 Task: Create a calendar event titled 'Review session' on May 18, 2023, from 6:00 AM to 7:00 AM, at Sector 18, Gurugram, Haryana 122022, India. Add a notification 30 minutes before, invite Ima Dey, and allow guests to invite others and see the guest list. Add Google Meet video conferencing.
Action: Mouse moved to (88, 116)
Screenshot: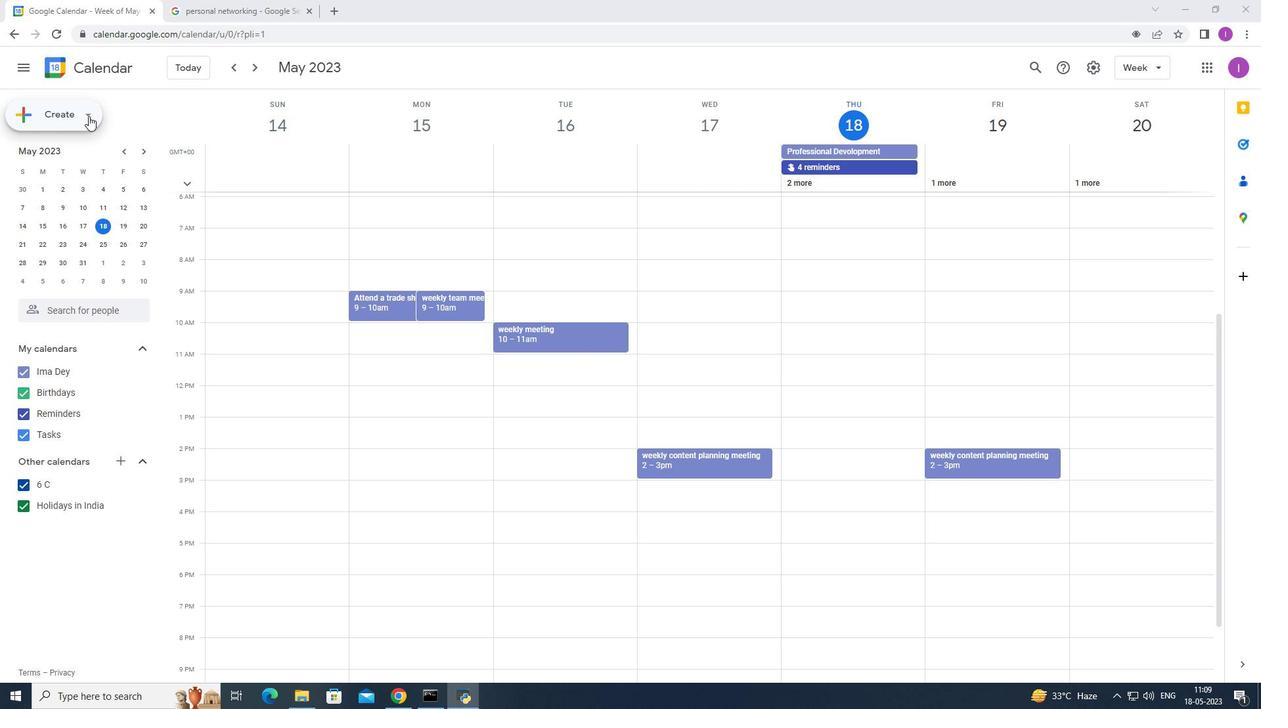 
Action: Mouse pressed left at (88, 116)
Screenshot: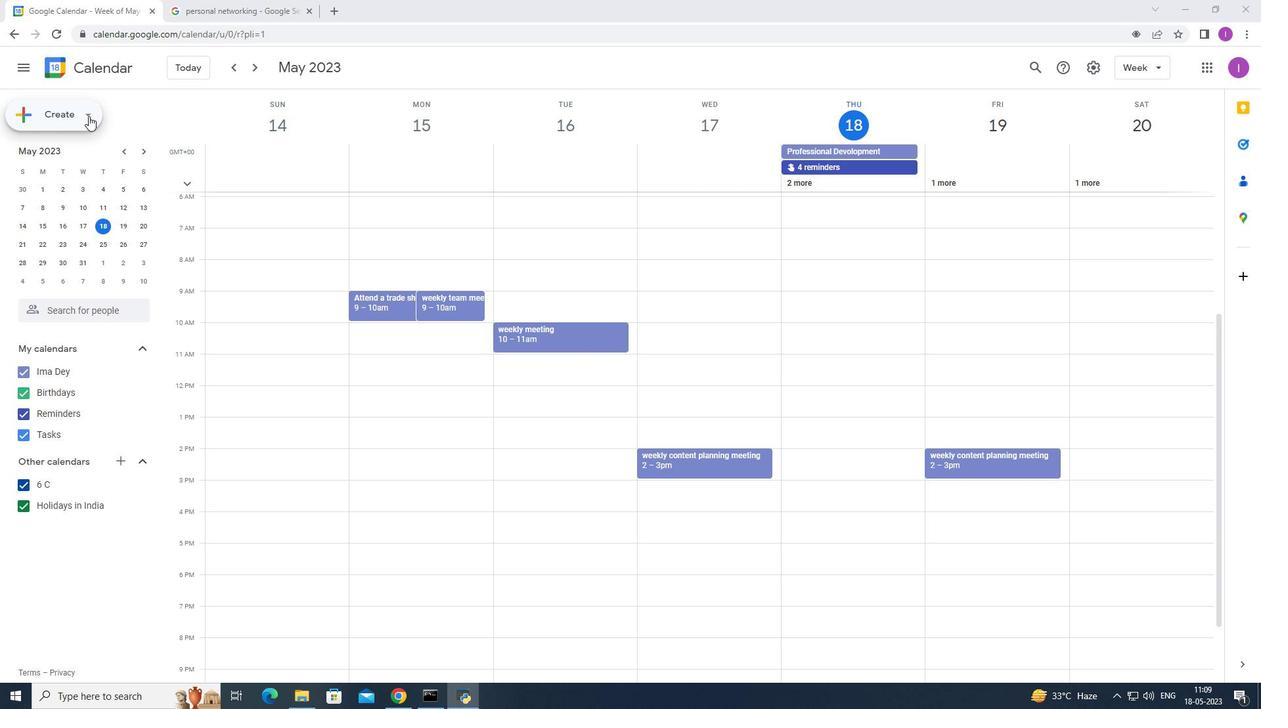 
Action: Mouse moved to (86, 146)
Screenshot: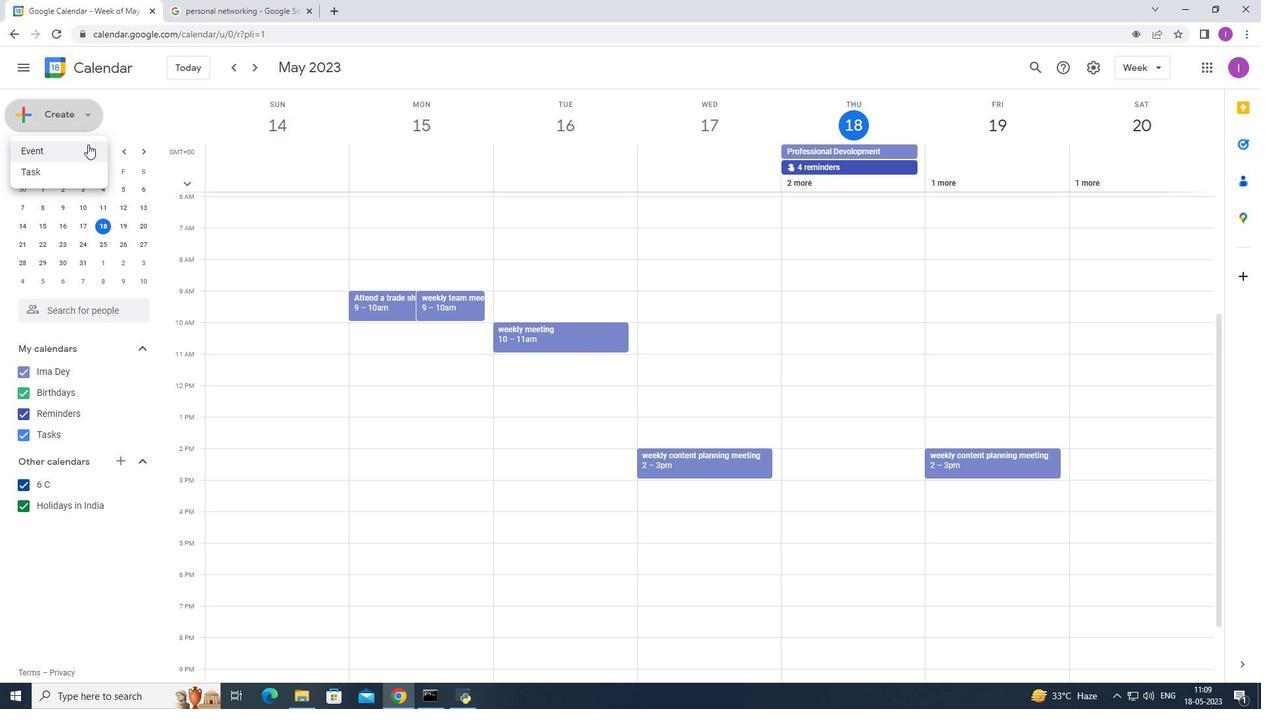 
Action: Mouse pressed left at (86, 146)
Screenshot: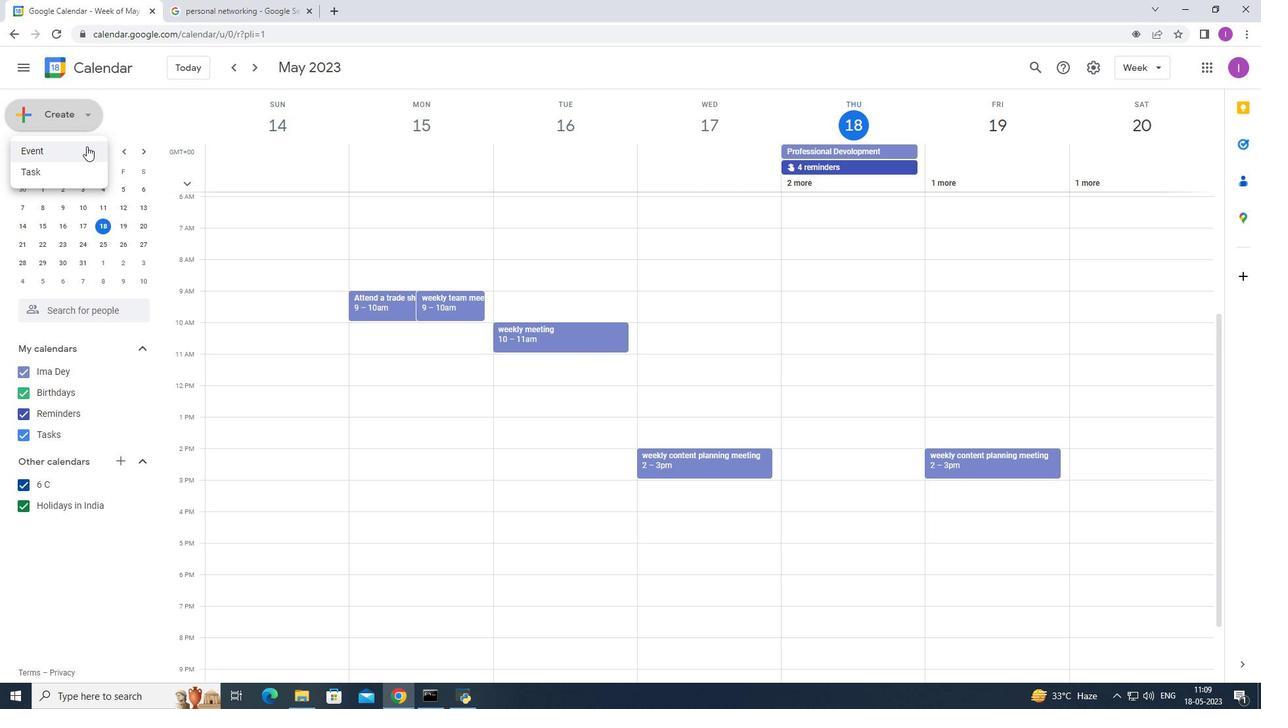 
Action: Mouse moved to (542, 243)
Screenshot: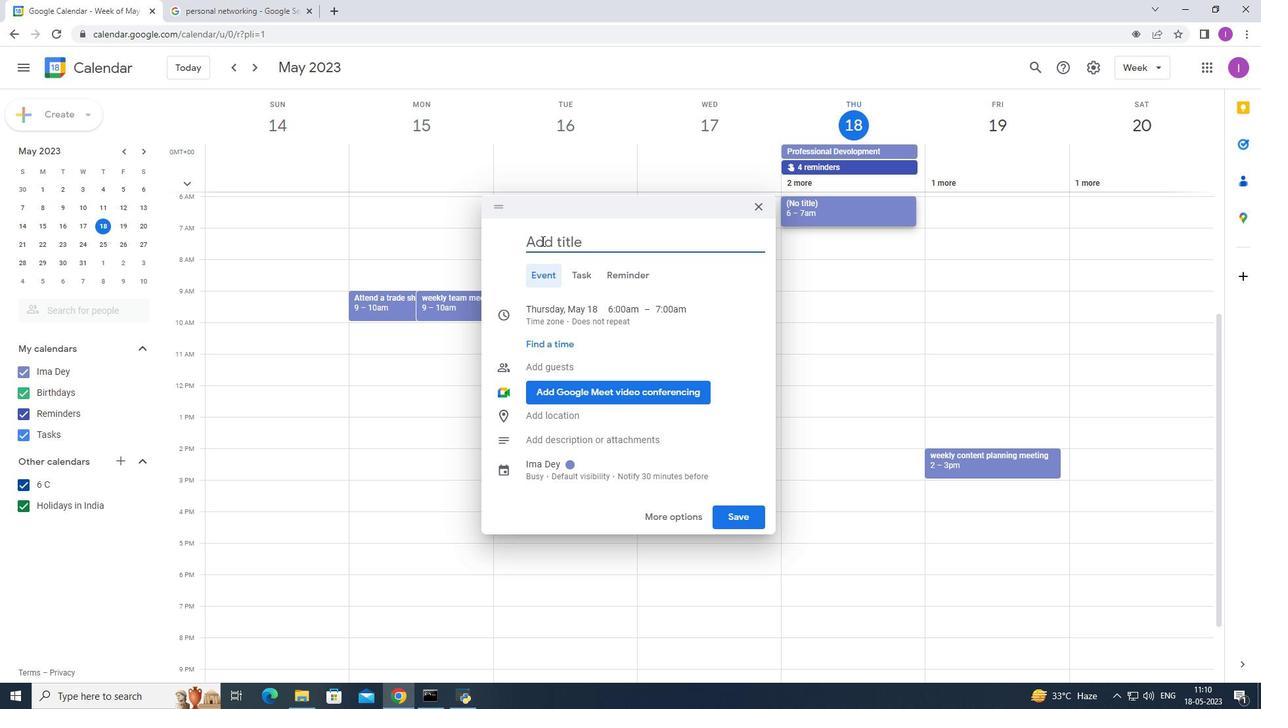 
Action: Mouse pressed left at (542, 243)
Screenshot: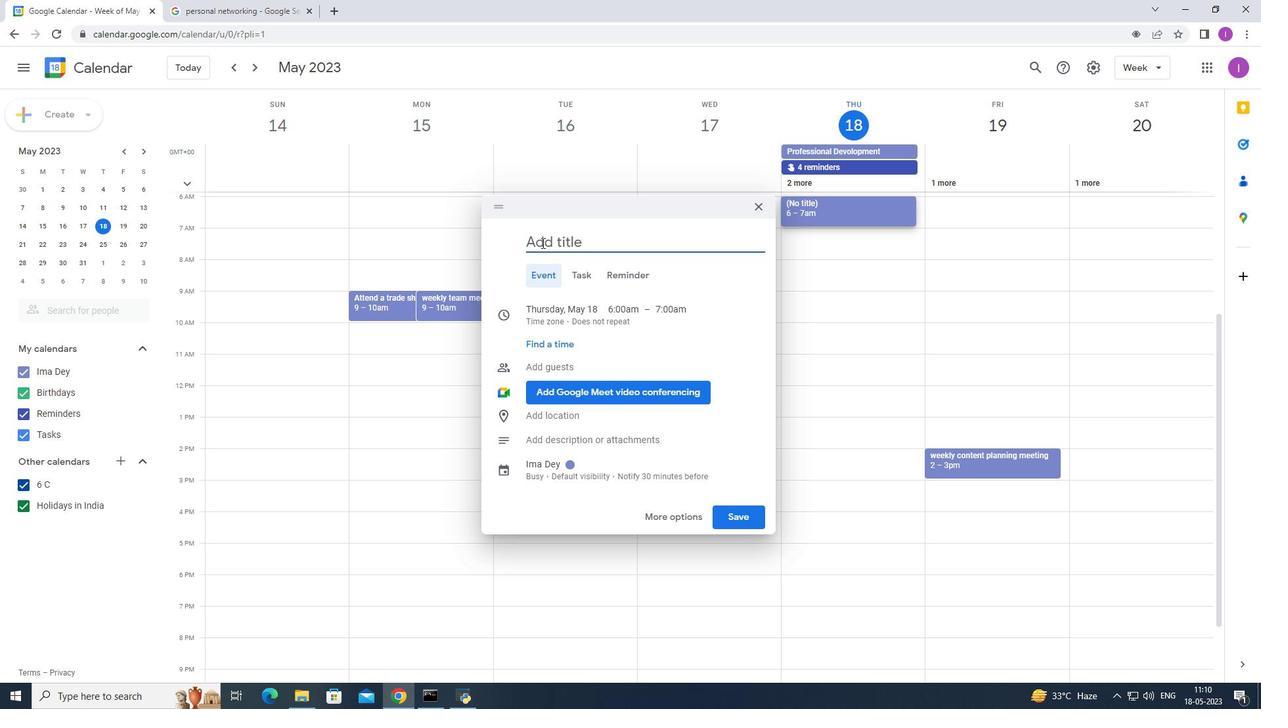 
Action: Mouse moved to (596, 249)
Screenshot: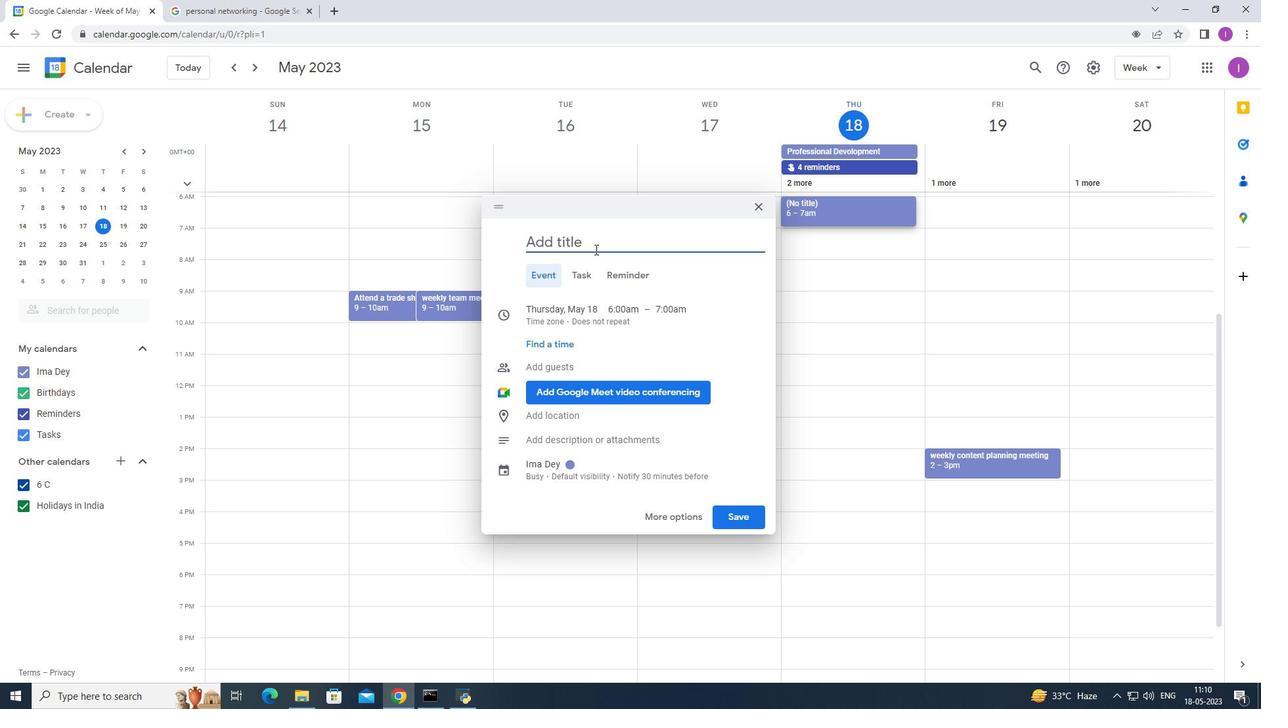 
Action: Key pressed <Key.shift><Key.shift><Key.shift><Key.shift><Key.shift><Key.shift>Review<Key.space>session
Screenshot: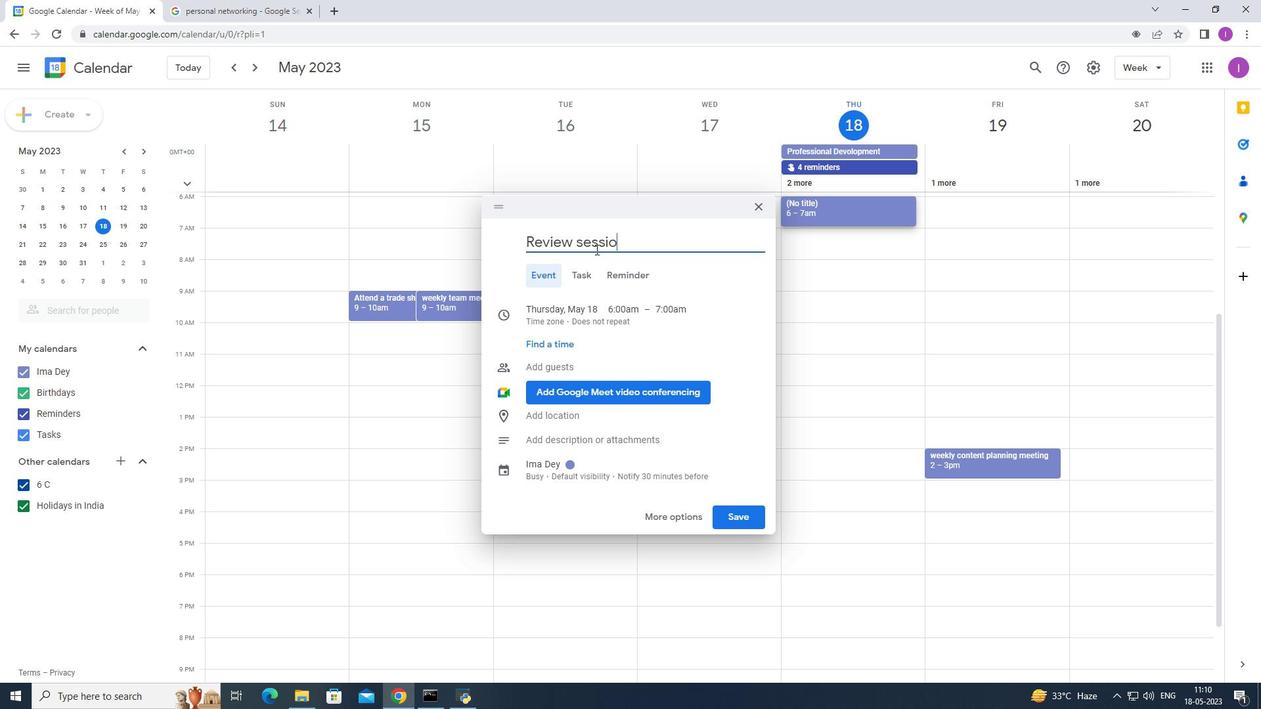 
Action: Mouse moved to (738, 432)
Screenshot: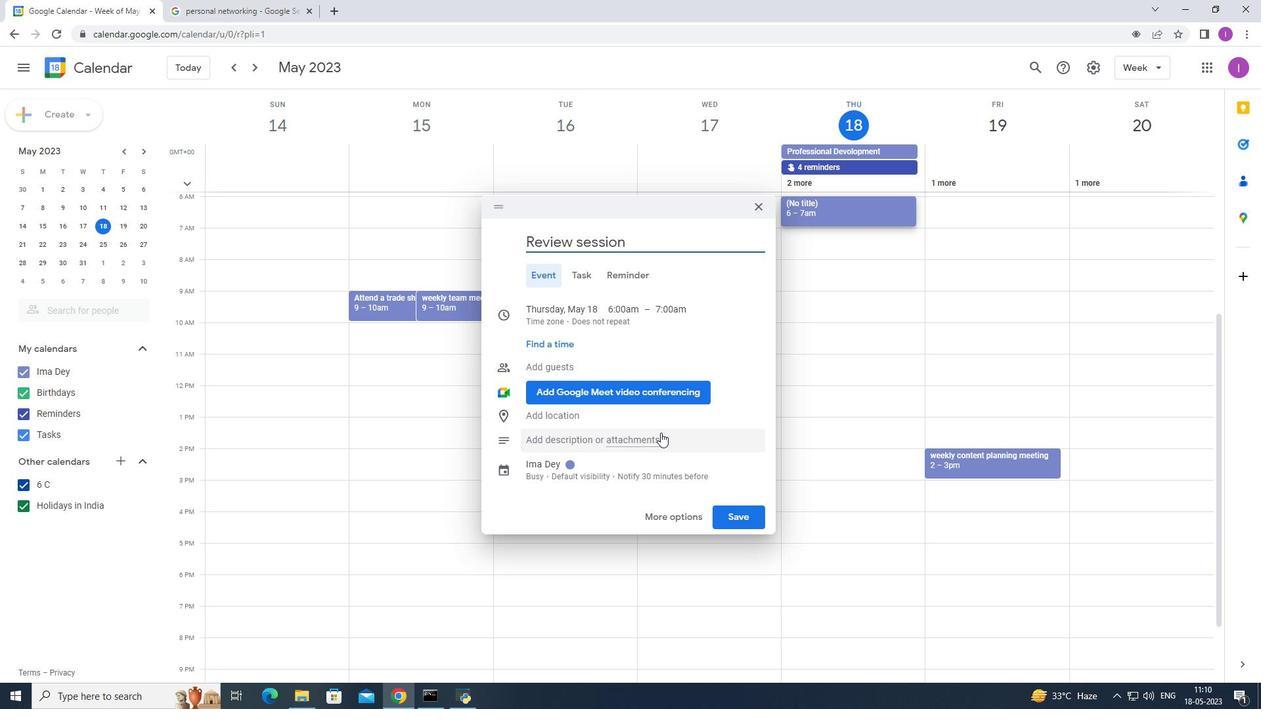 
Action: Mouse scrolled (738, 431) with delta (0, 0)
Screenshot: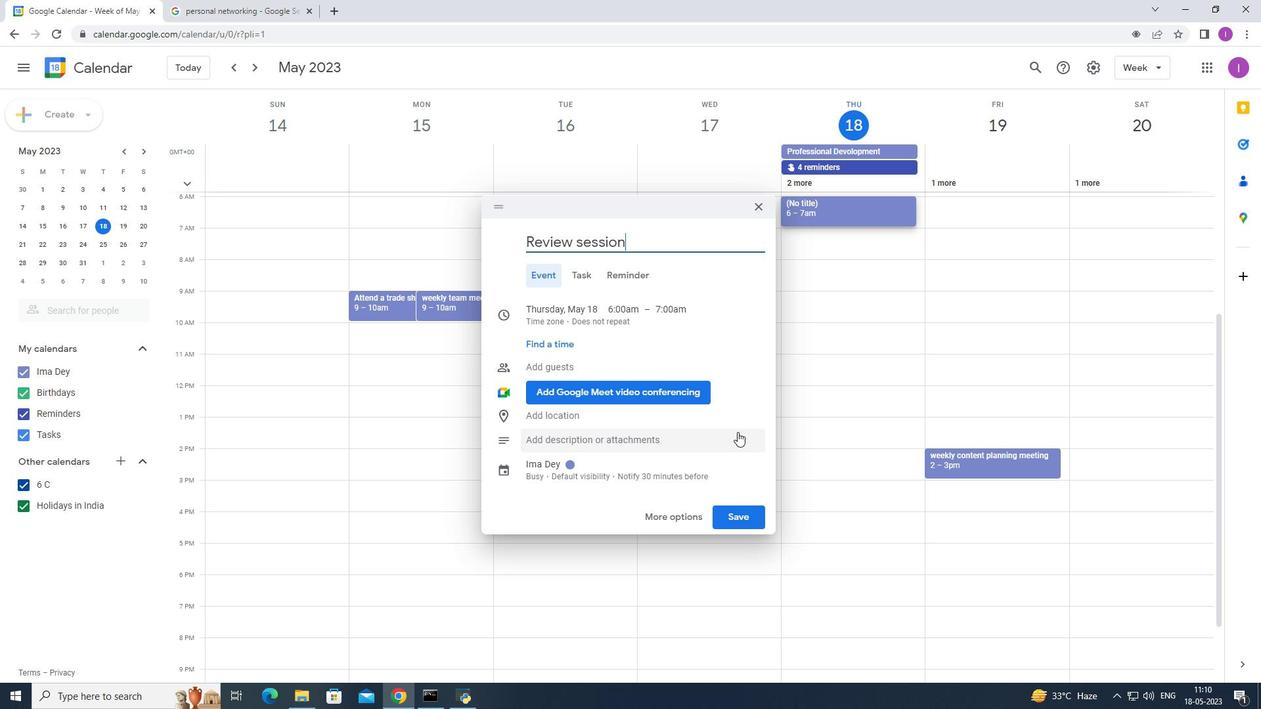 
Action: Mouse moved to (658, 379)
Screenshot: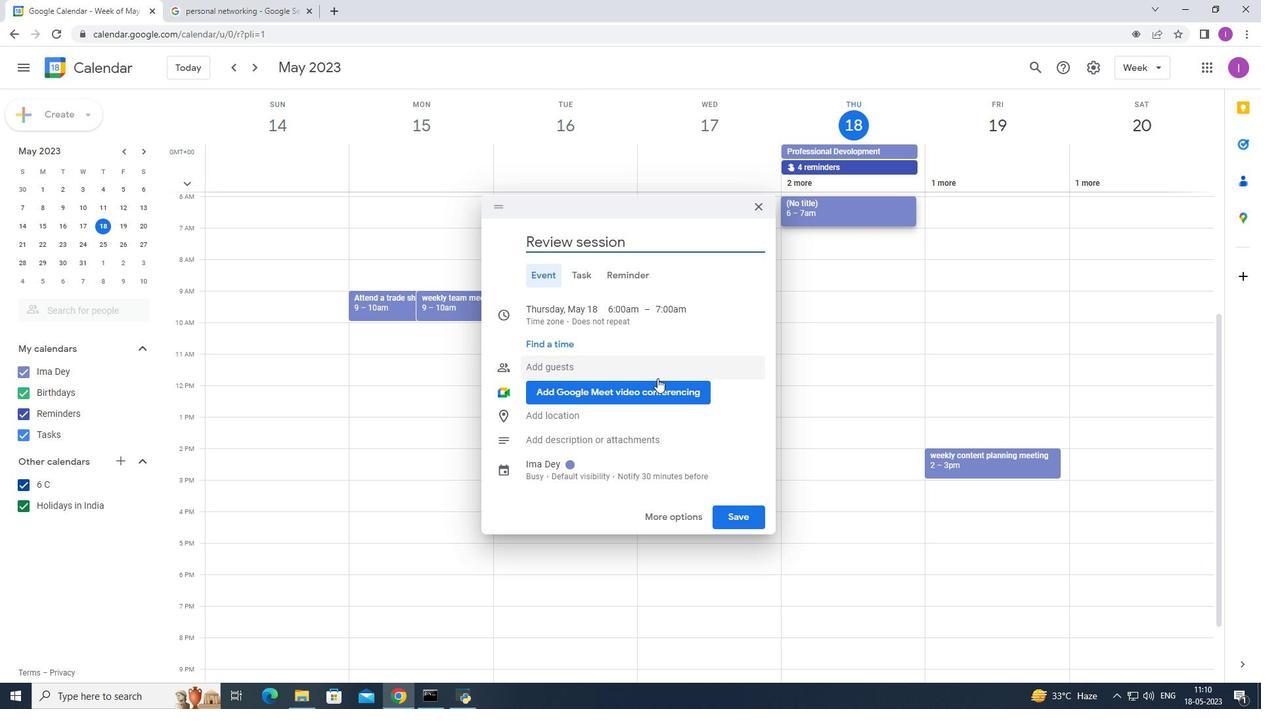 
Action: Mouse scrolled (658, 378) with delta (0, 0)
Screenshot: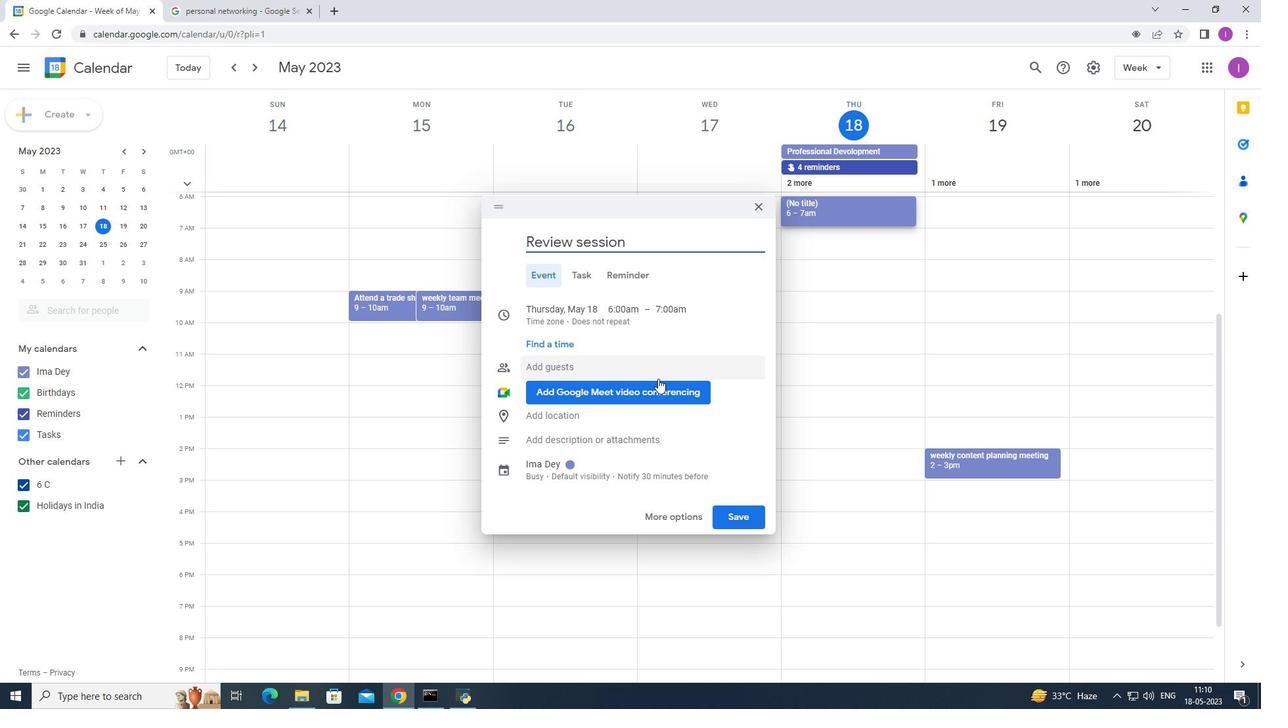 
Action: Mouse scrolled (658, 378) with delta (0, 0)
Screenshot: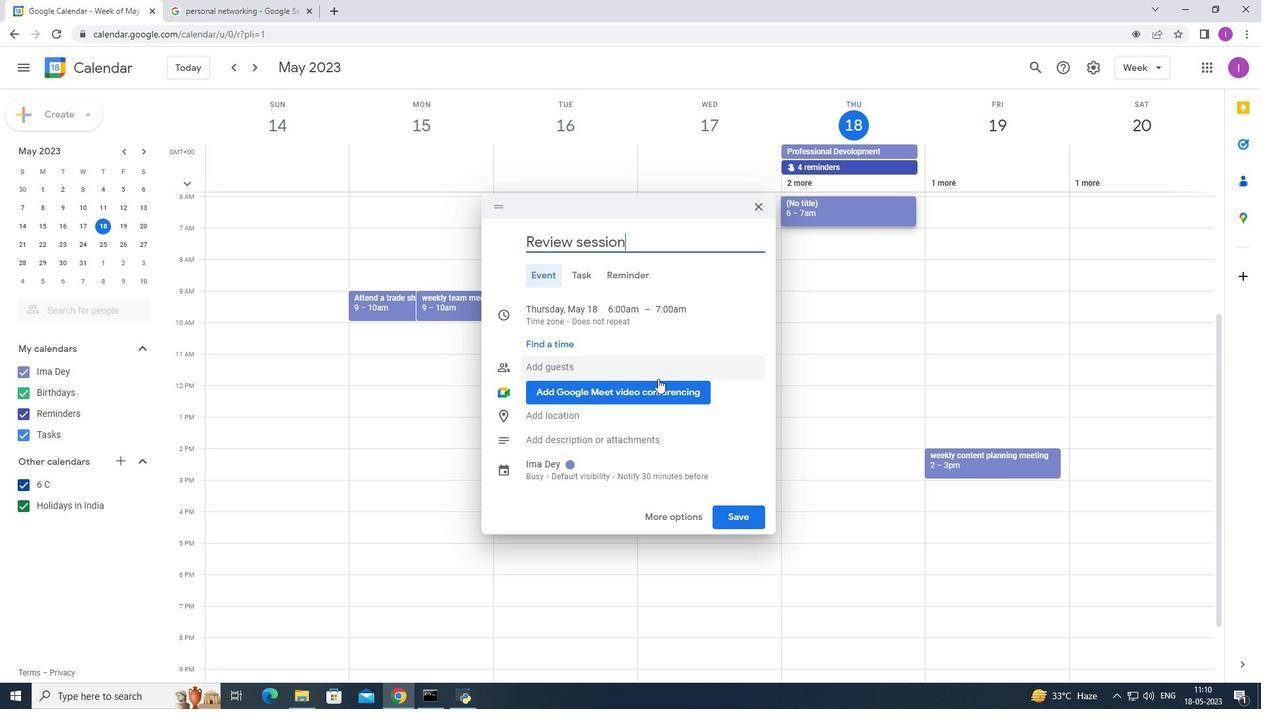 
Action: Mouse moved to (644, 276)
Screenshot: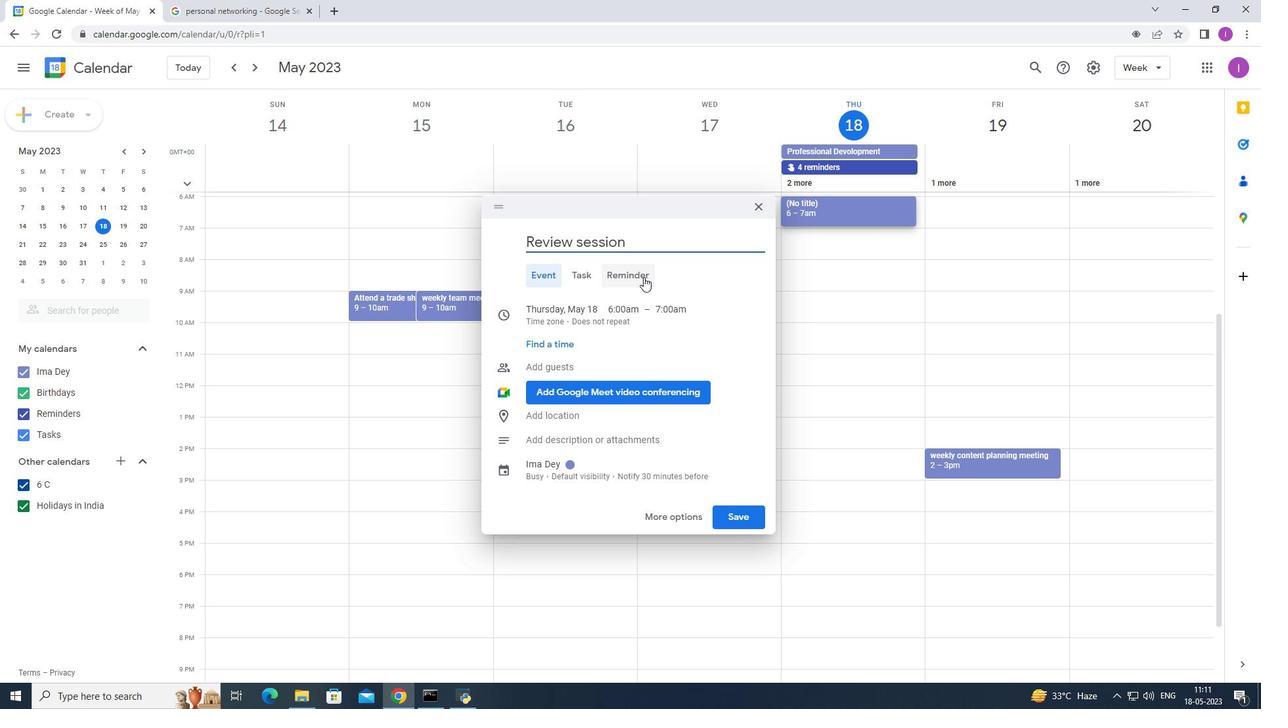 
Action: Mouse pressed left at (644, 276)
Screenshot: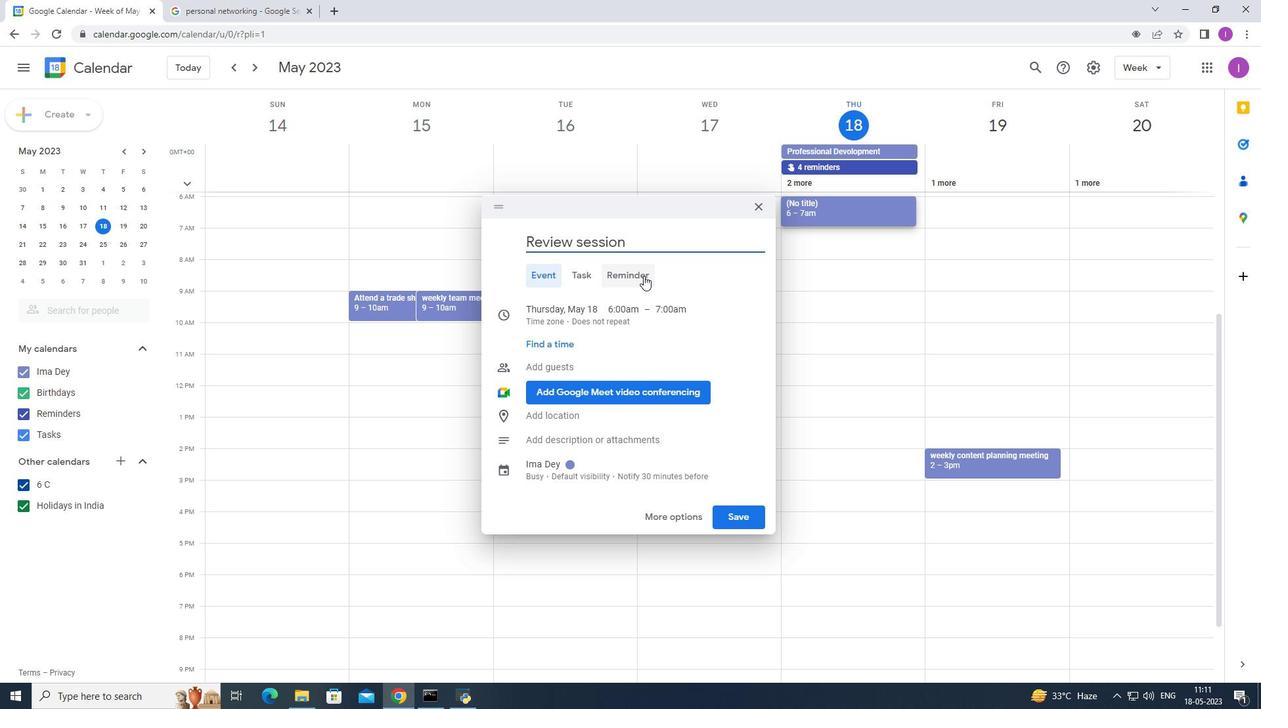 
Action: Mouse moved to (600, 334)
Screenshot: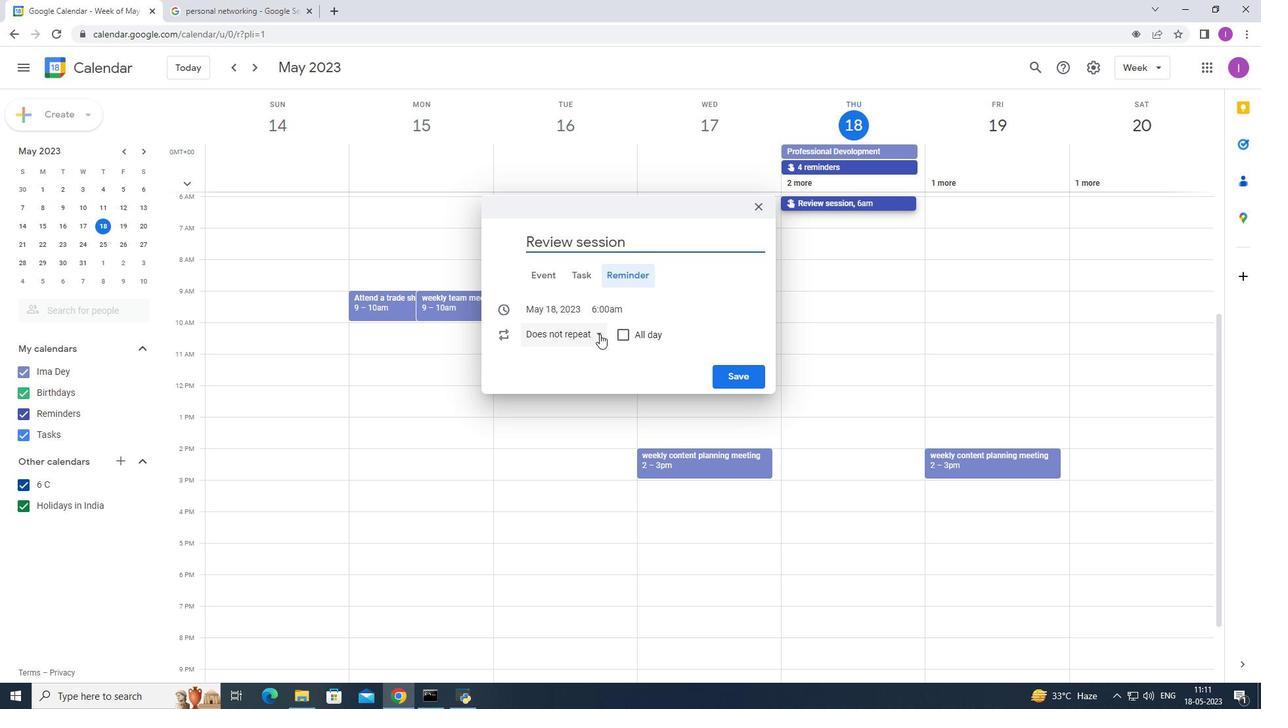 
Action: Mouse pressed left at (600, 334)
Screenshot: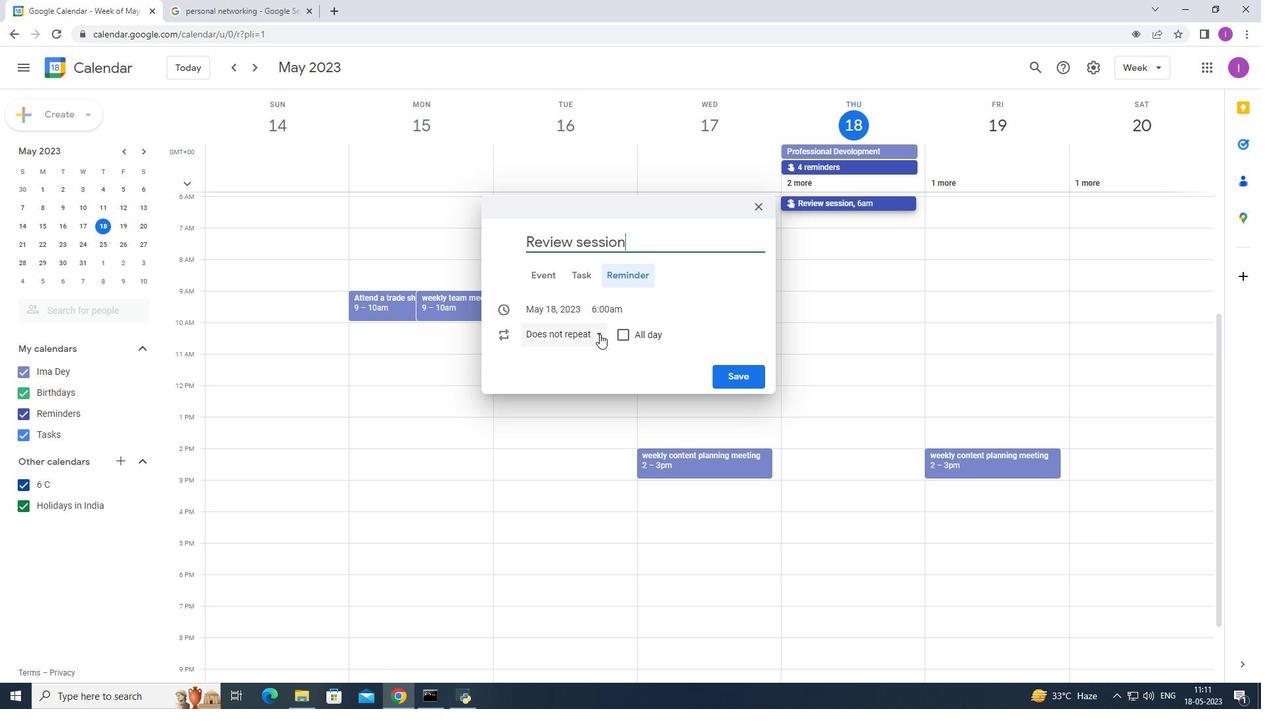
Action: Mouse moved to (577, 381)
Screenshot: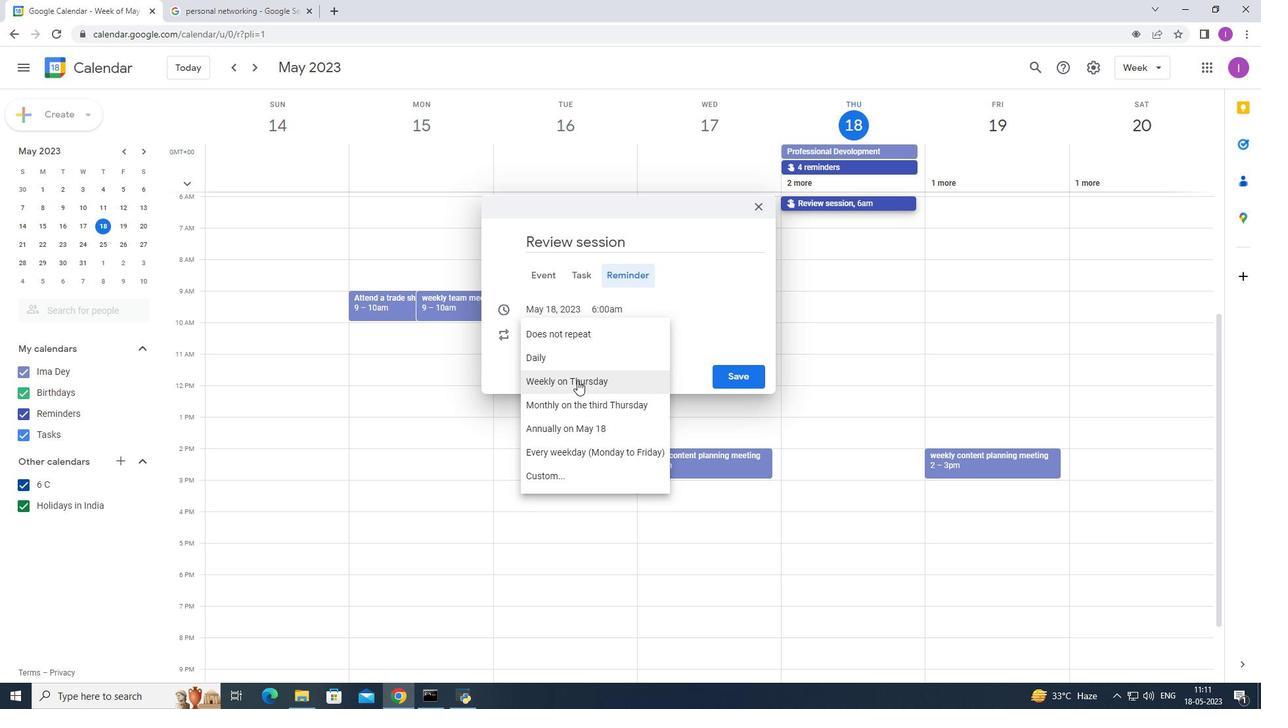 
Action: Mouse pressed left at (577, 381)
Screenshot: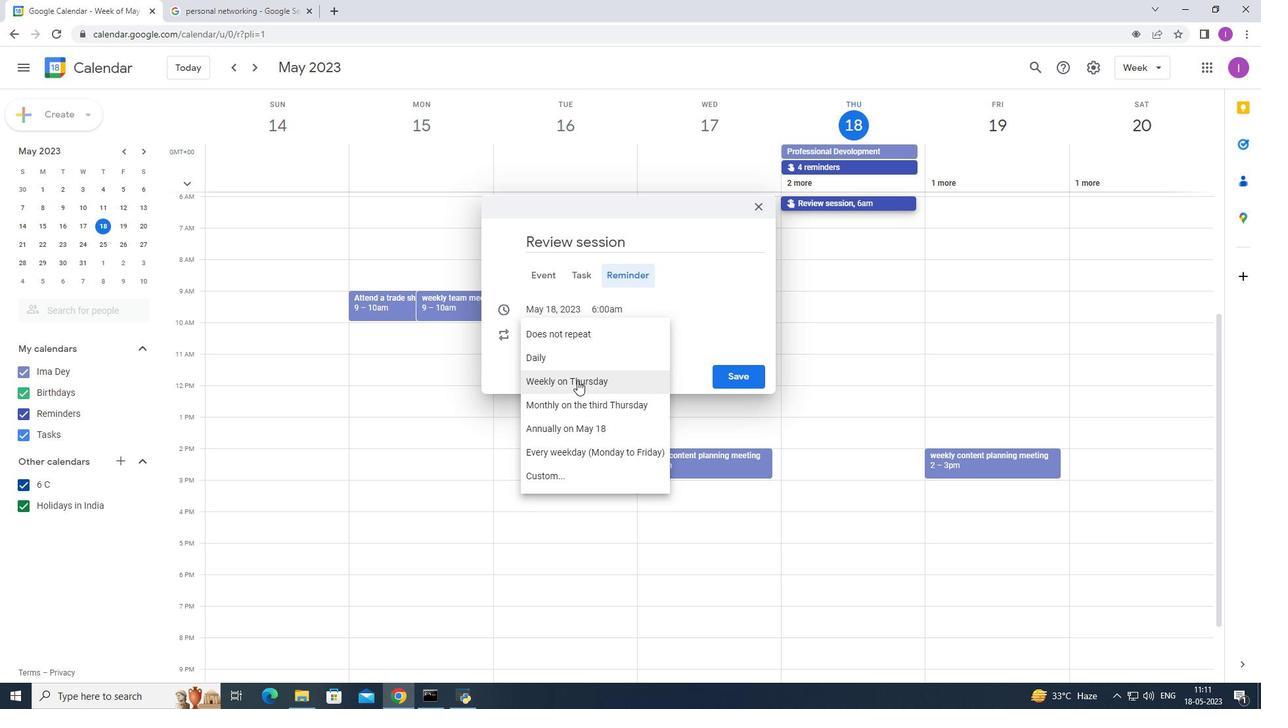
Action: Mouse moved to (744, 381)
Screenshot: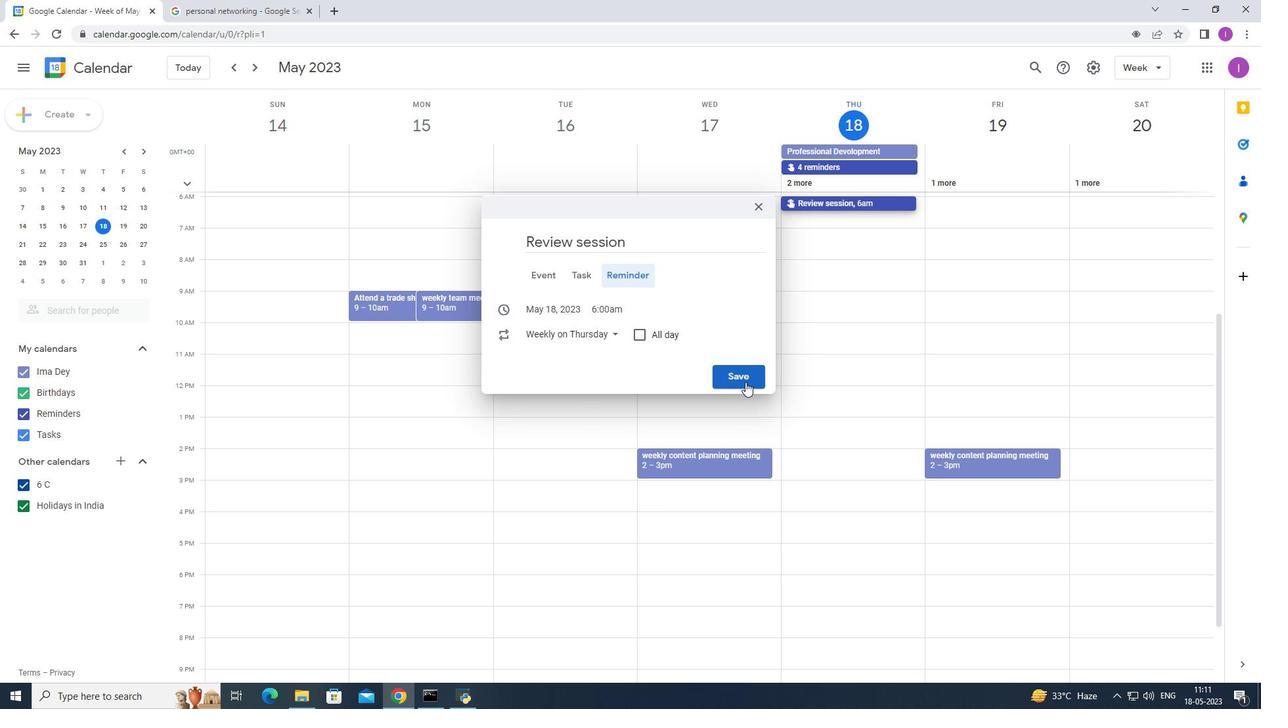 
Action: Mouse pressed left at (744, 381)
Screenshot: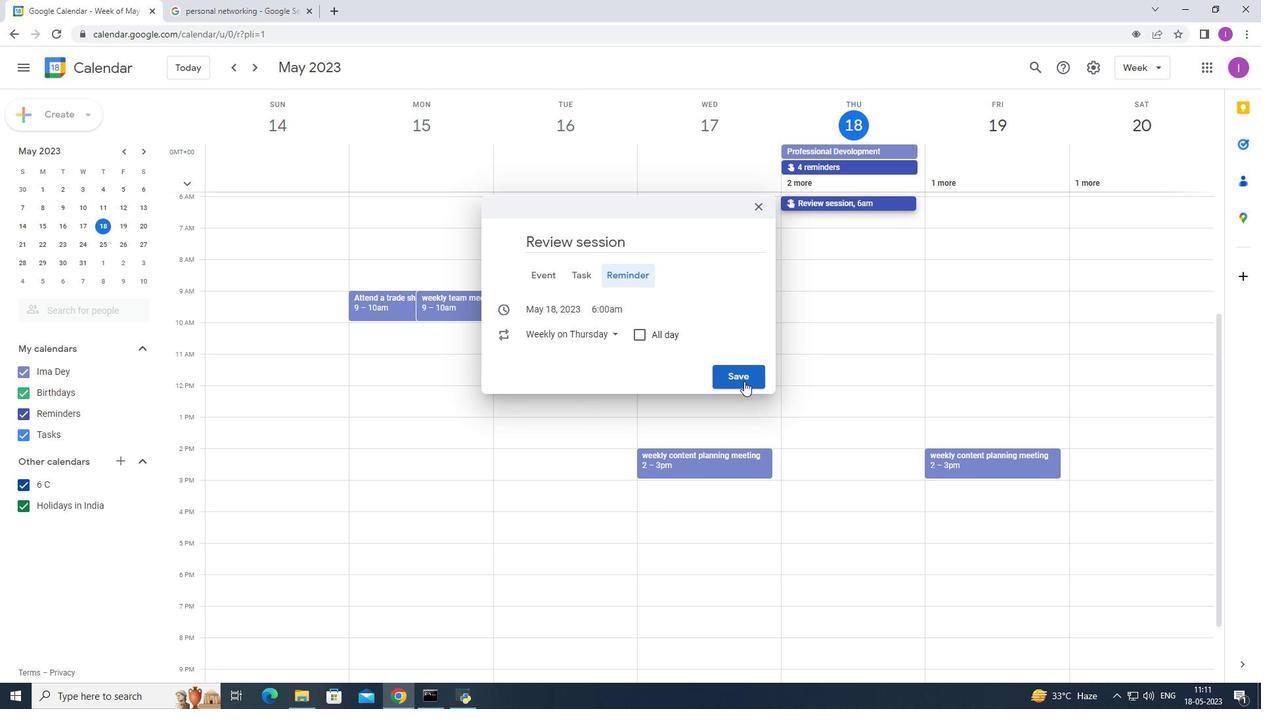 
Action: Mouse moved to (88, 117)
Screenshot: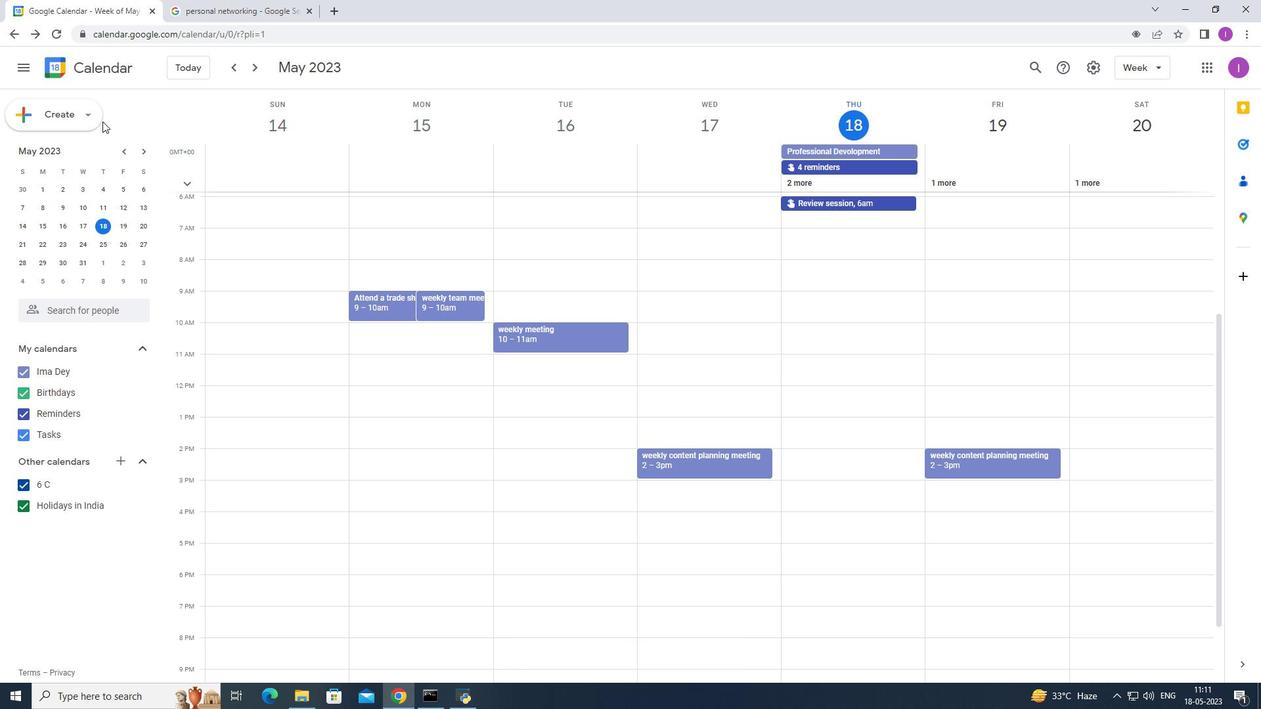 
Action: Mouse pressed left at (88, 117)
Screenshot: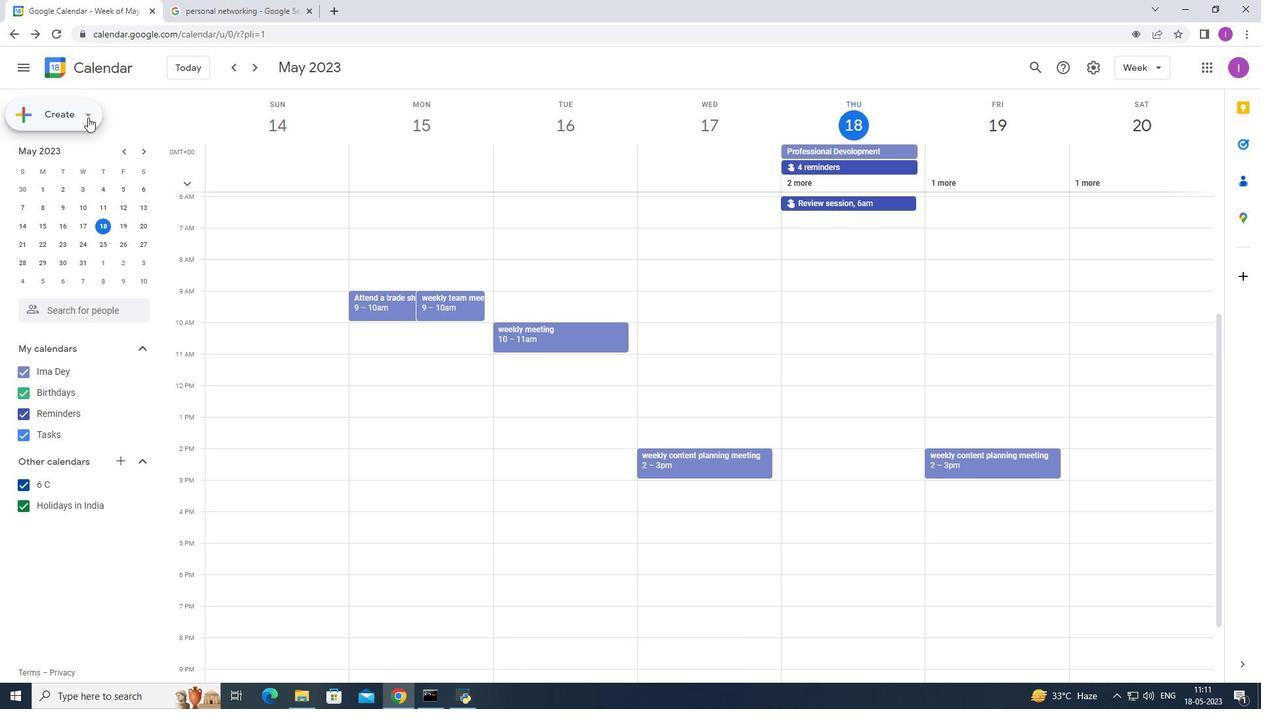 
Action: Mouse moved to (61, 153)
Screenshot: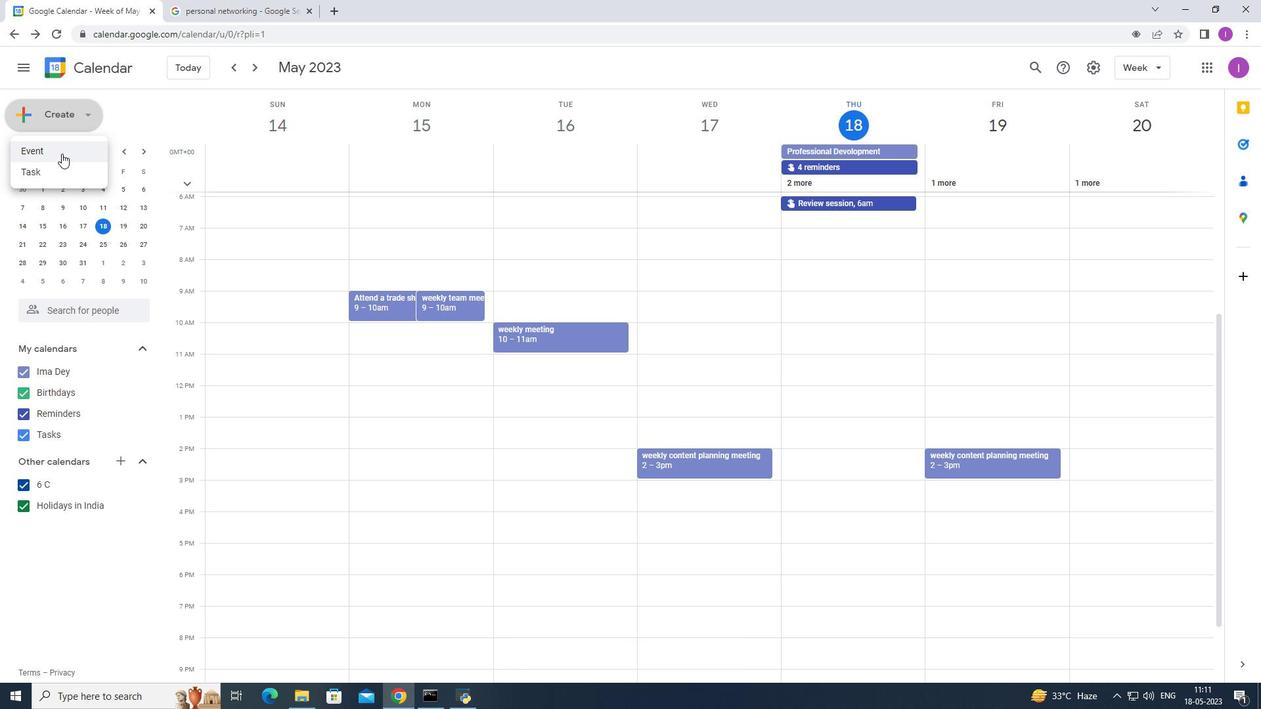 
Action: Mouse pressed left at (61, 153)
Screenshot: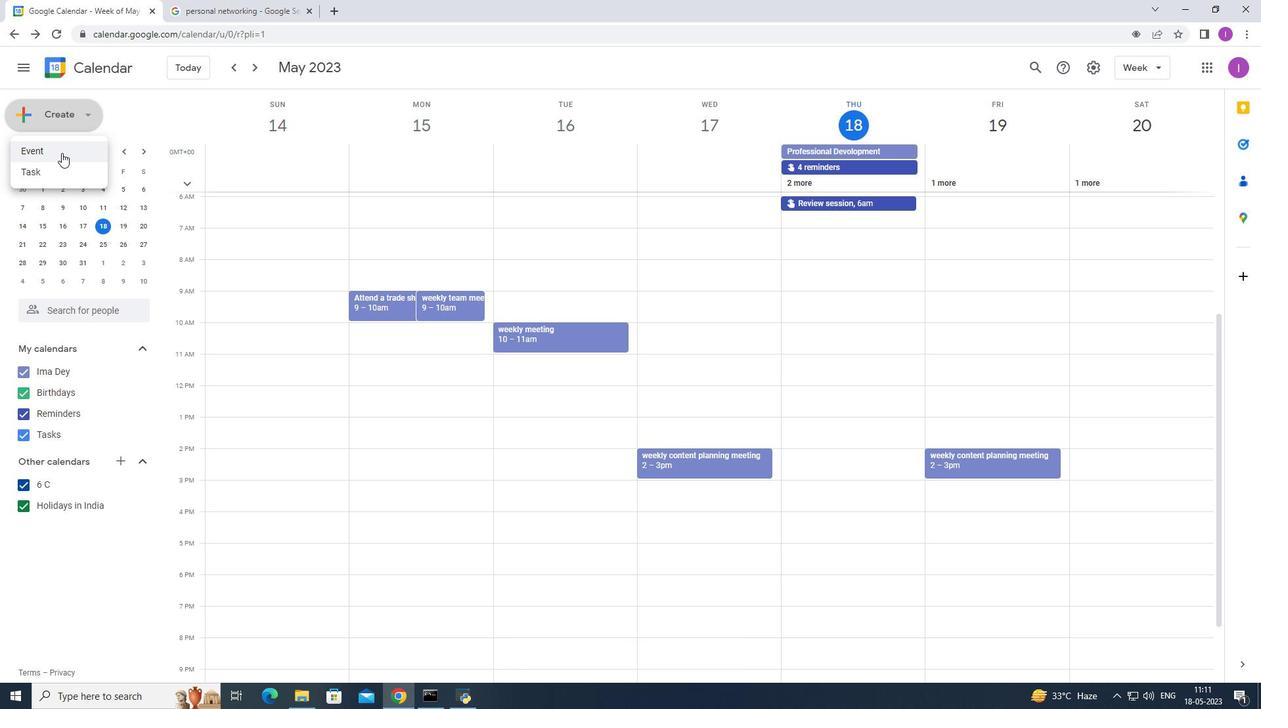 
Action: Mouse moved to (590, 244)
Screenshot: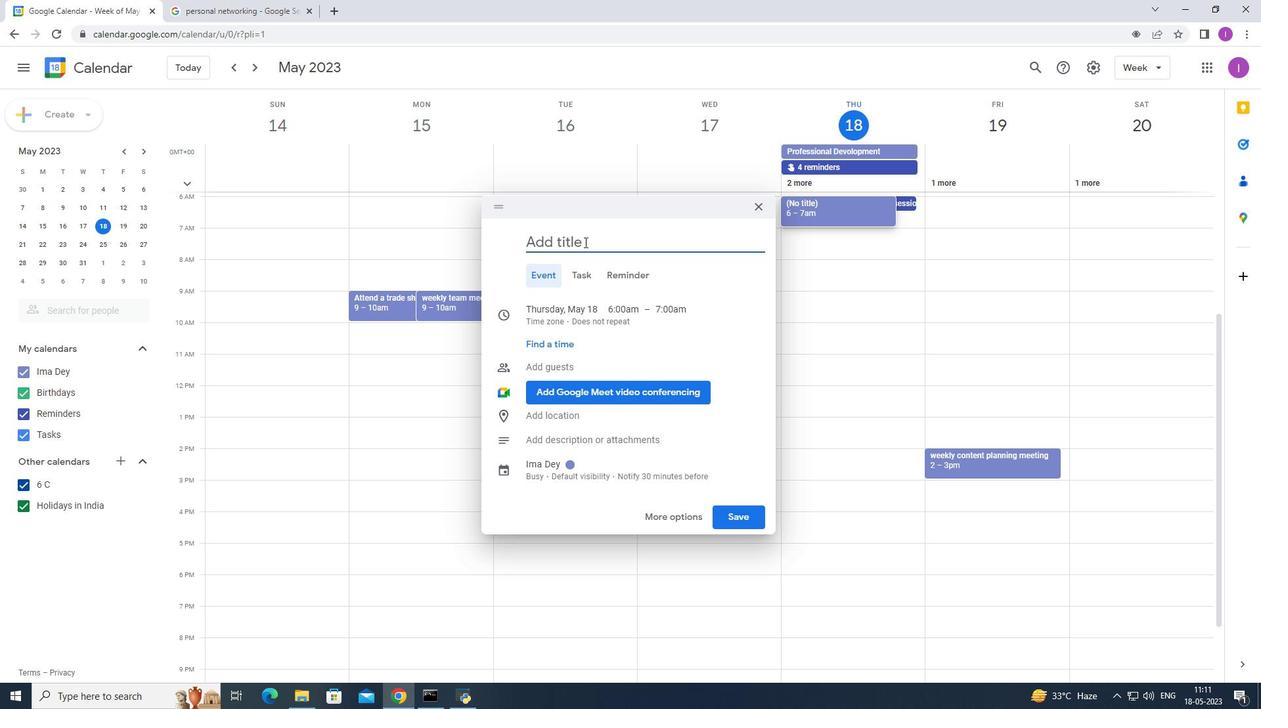 
Action: Key pressed rte<Key.backspace><Key.backspace><Key.backspace><Key.shift>Review<Key.space>session
Screenshot: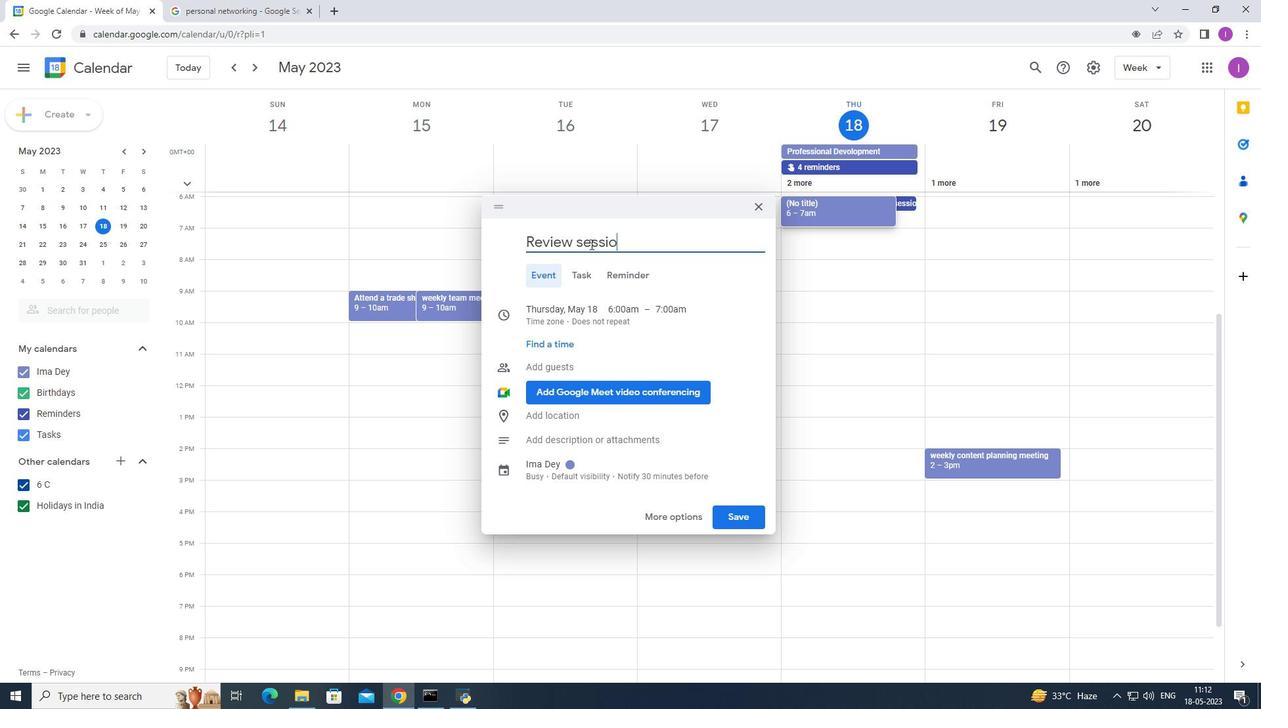 
Action: Mouse moved to (676, 517)
Screenshot: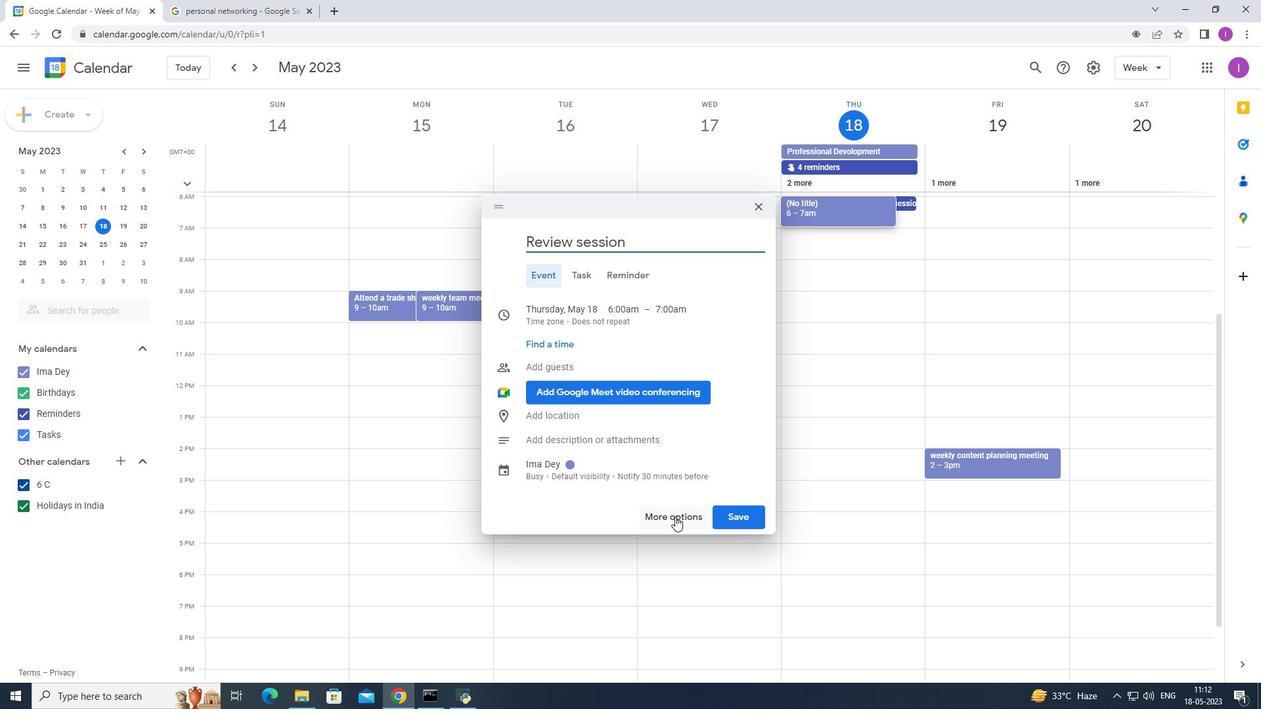 
Action: Mouse pressed left at (676, 517)
Screenshot: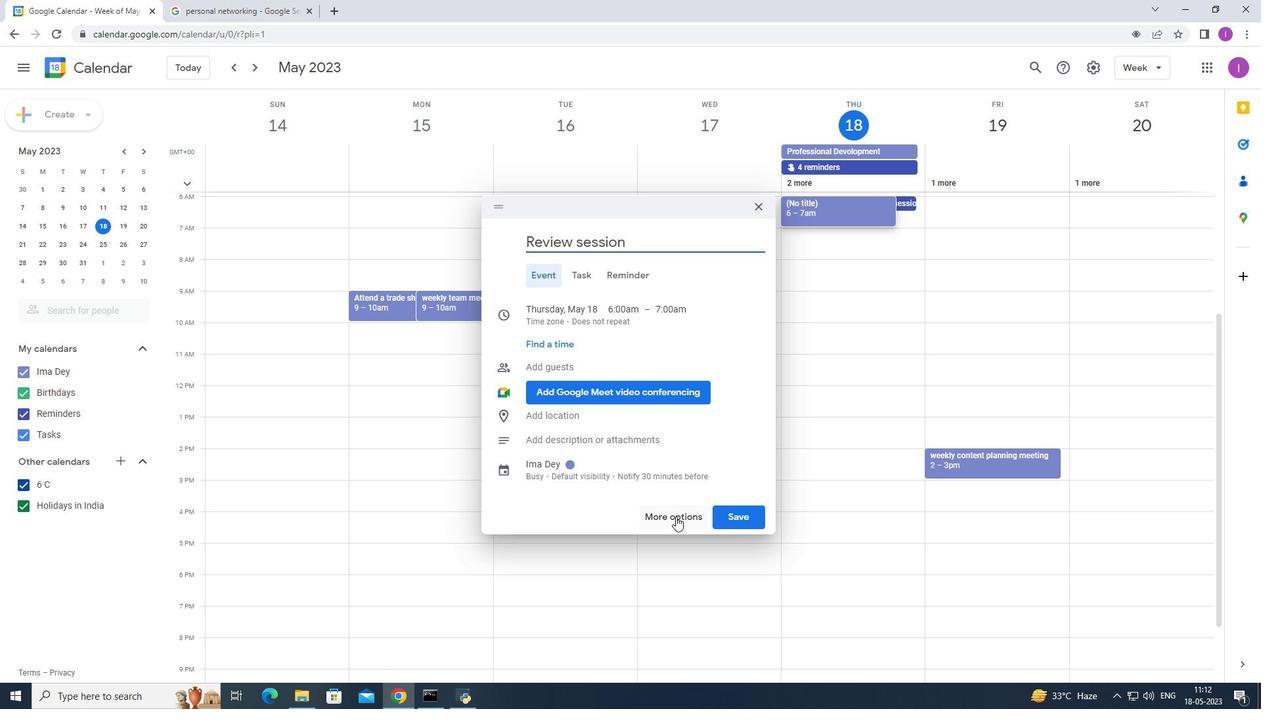 
Action: Mouse moved to (169, 144)
Screenshot: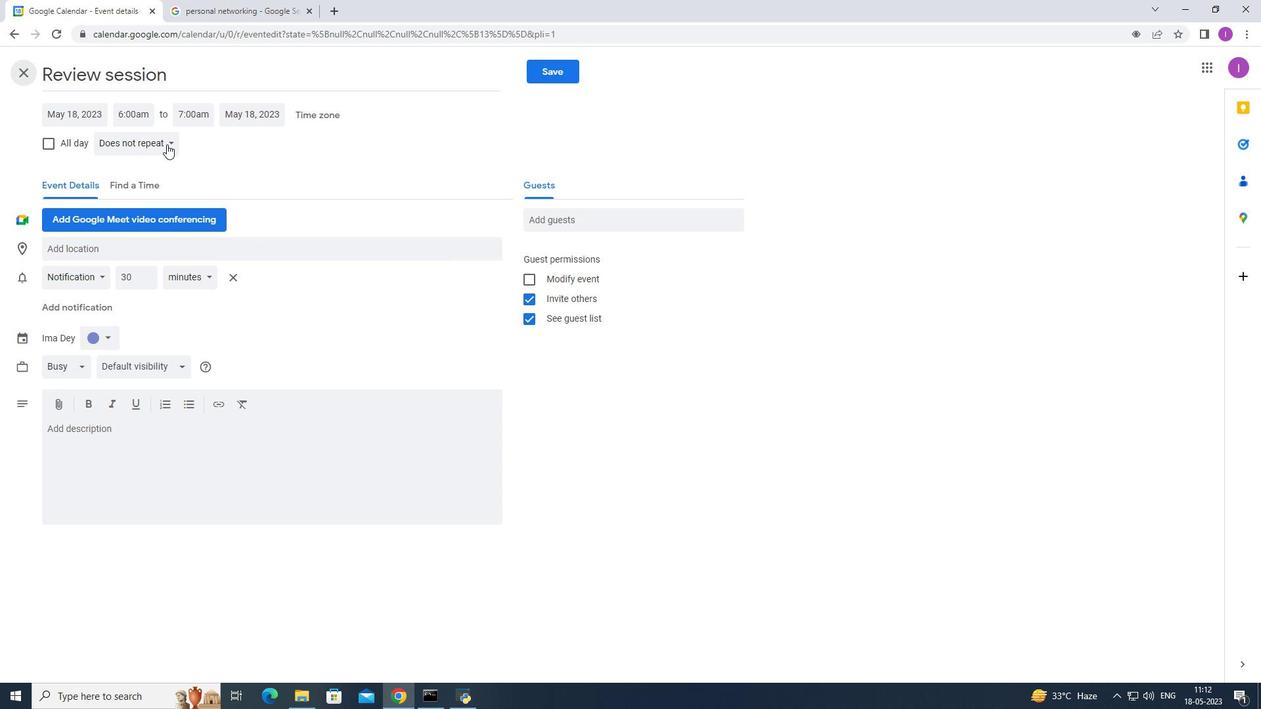 
Action: Mouse pressed left at (169, 144)
Screenshot: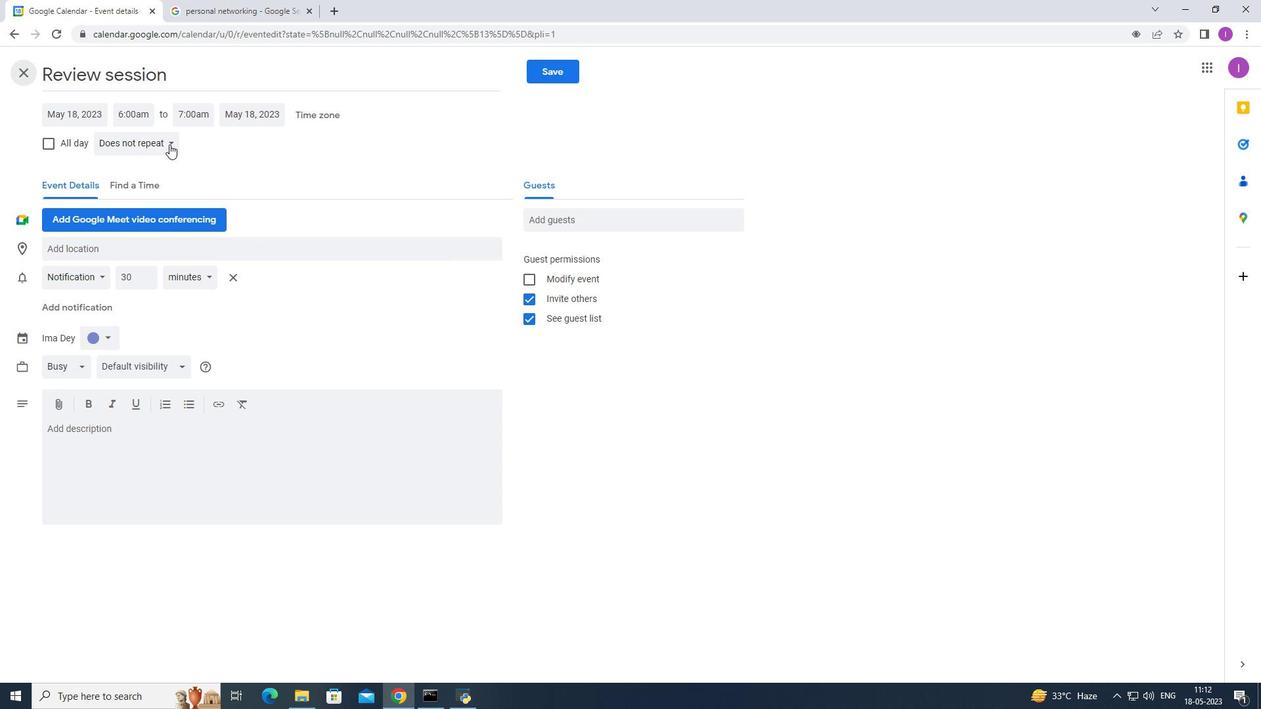 
Action: Mouse moved to (187, 193)
Screenshot: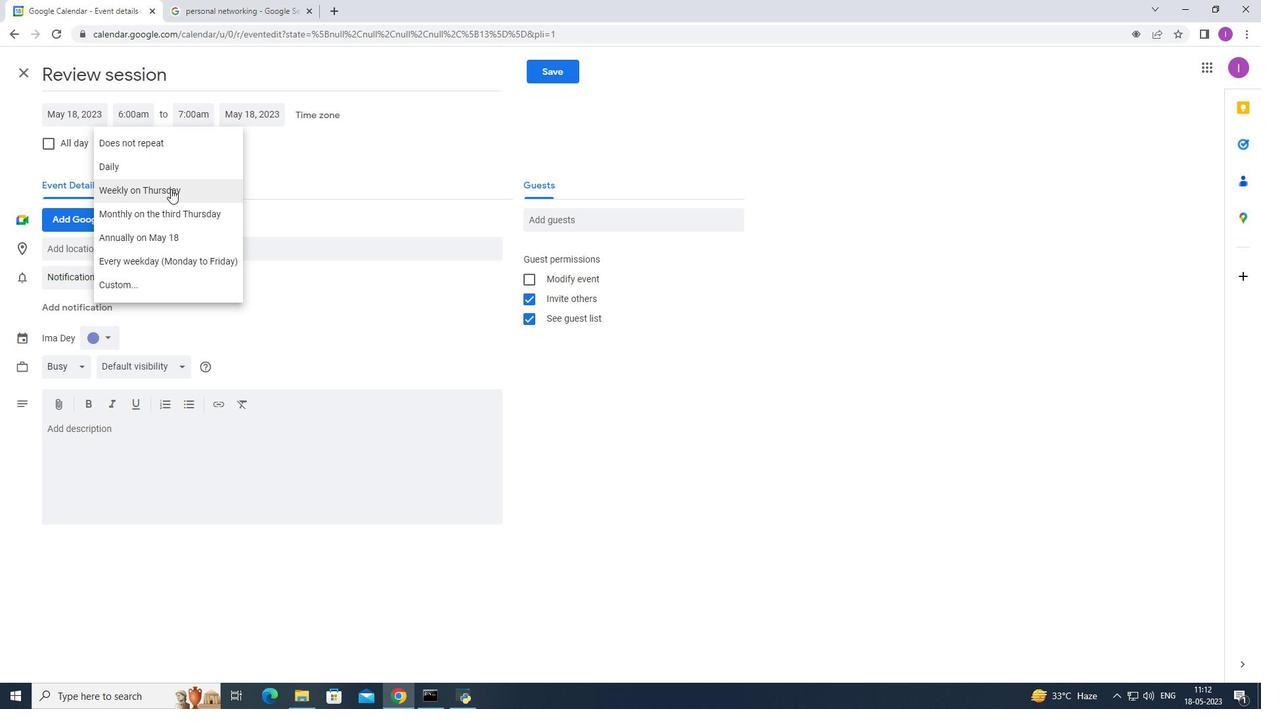 
Action: Mouse pressed left at (187, 193)
Screenshot: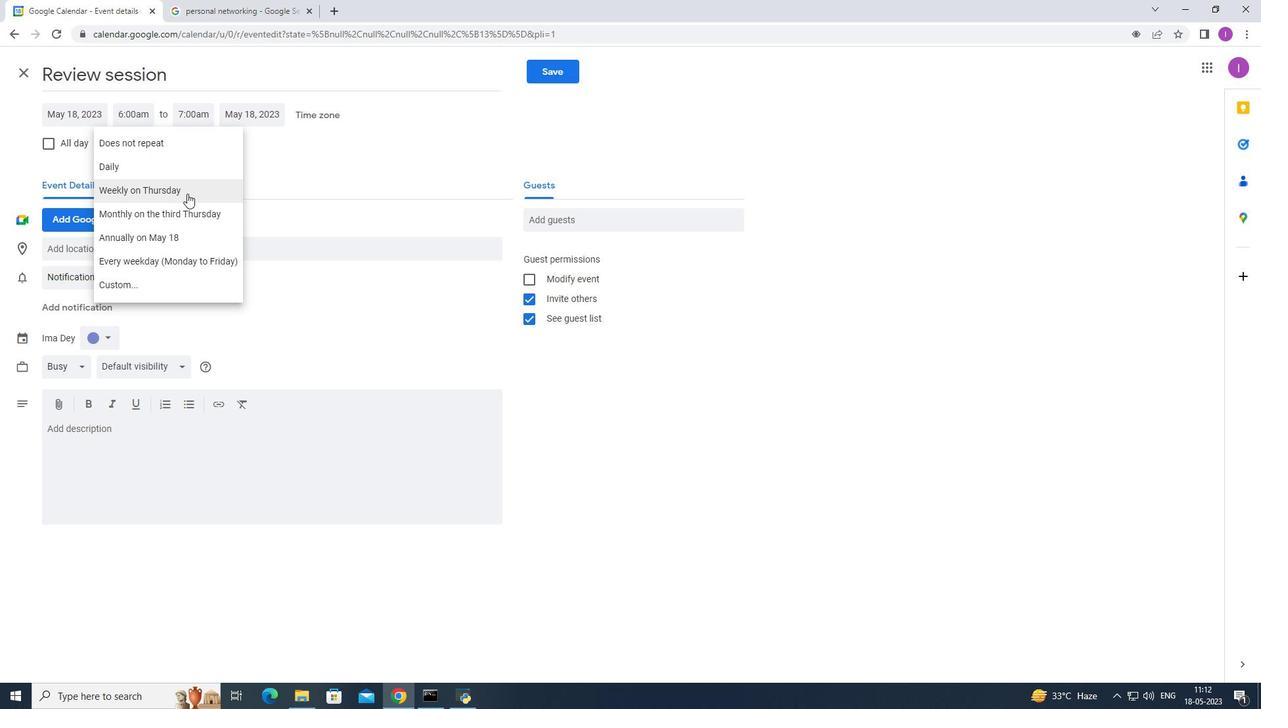 
Action: Mouse moved to (184, 251)
Screenshot: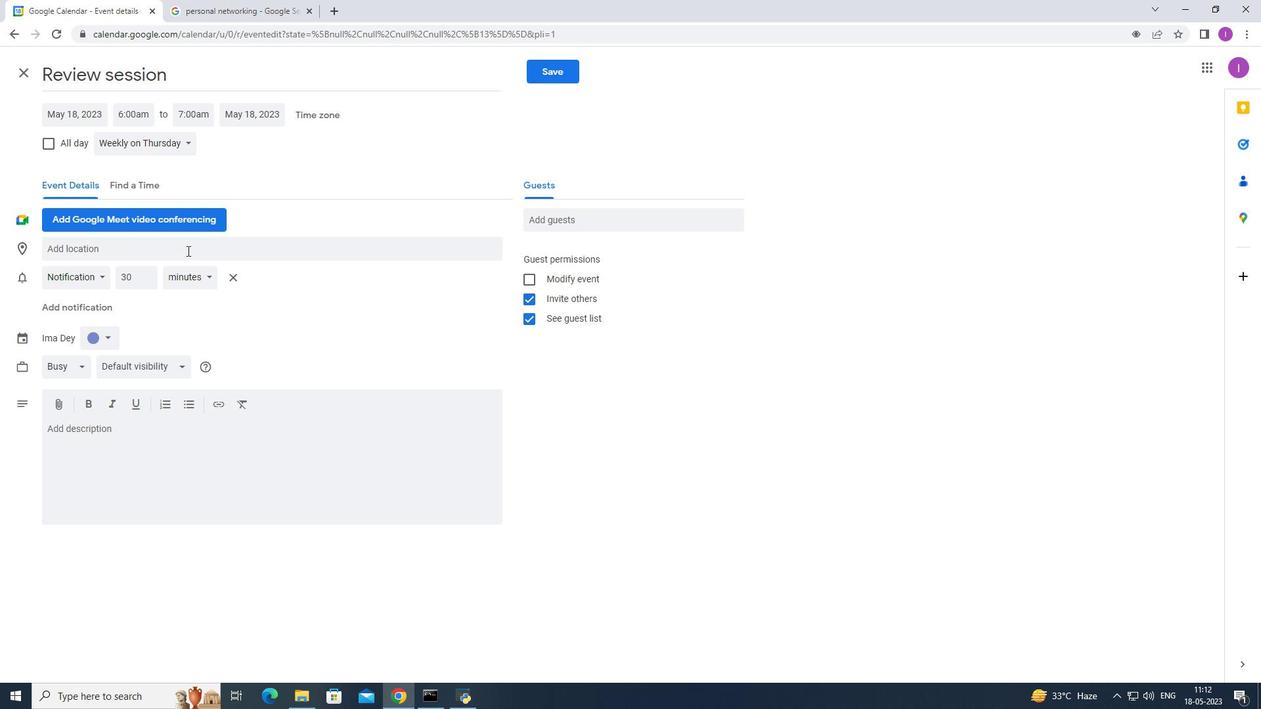 
Action: Mouse pressed left at (184, 251)
Screenshot: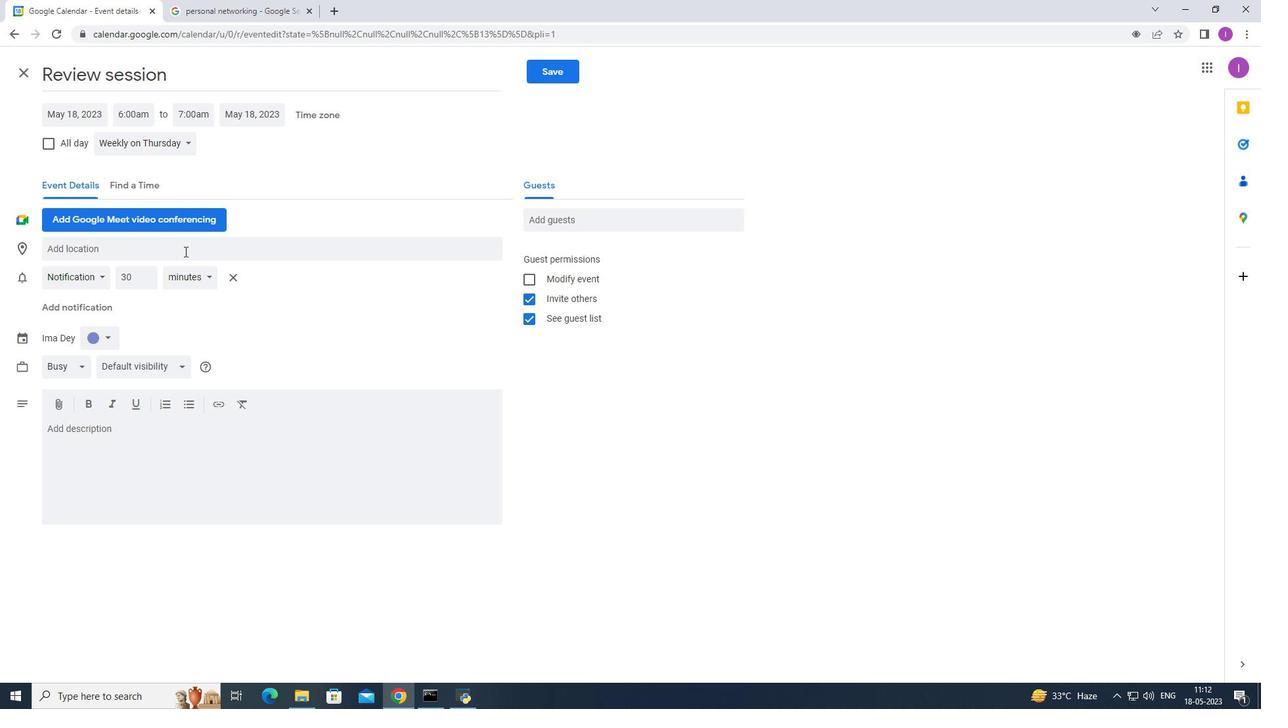 
Action: Mouse moved to (164, 249)
Screenshot: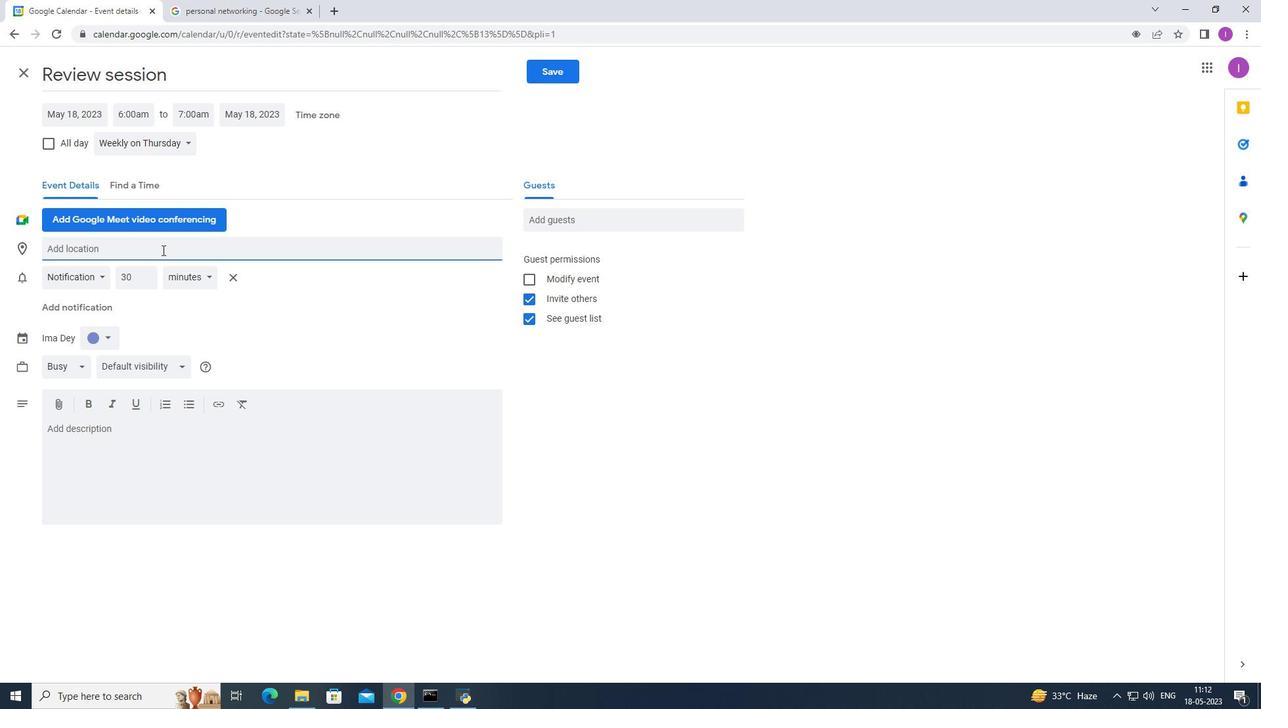 
Action: Key pressed sector
Screenshot: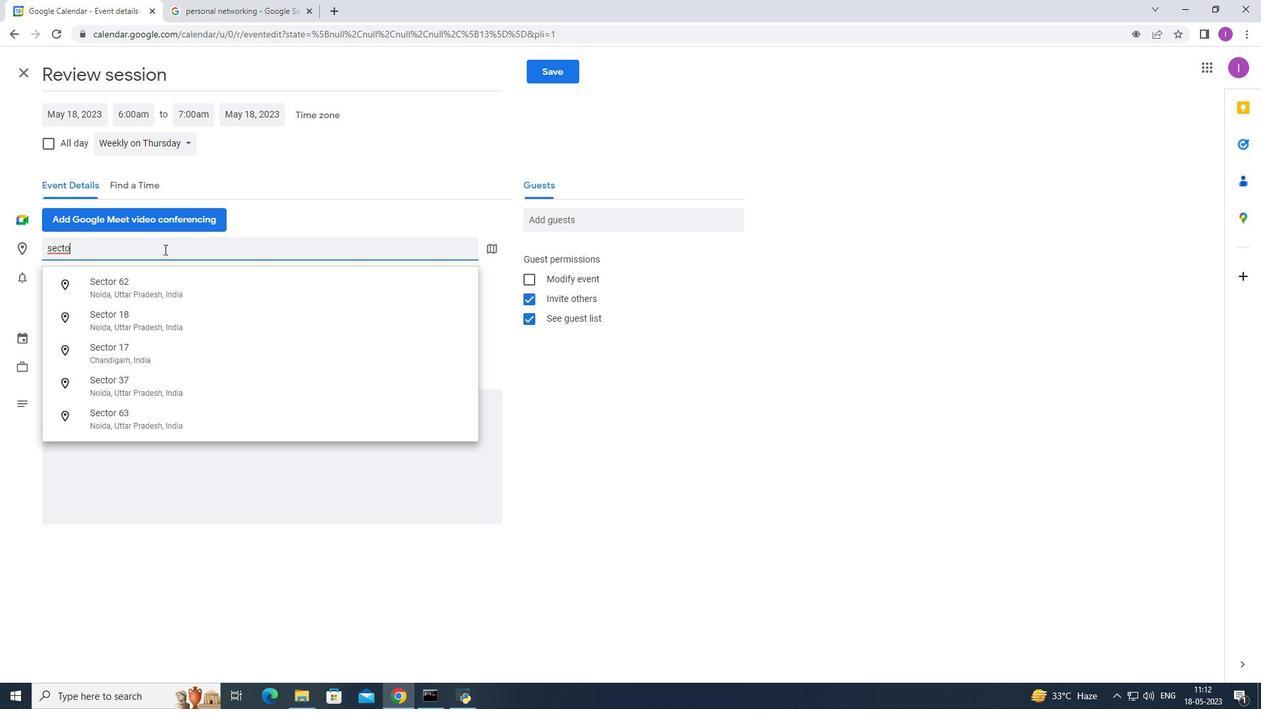 
Action: Mouse moved to (164, 249)
Screenshot: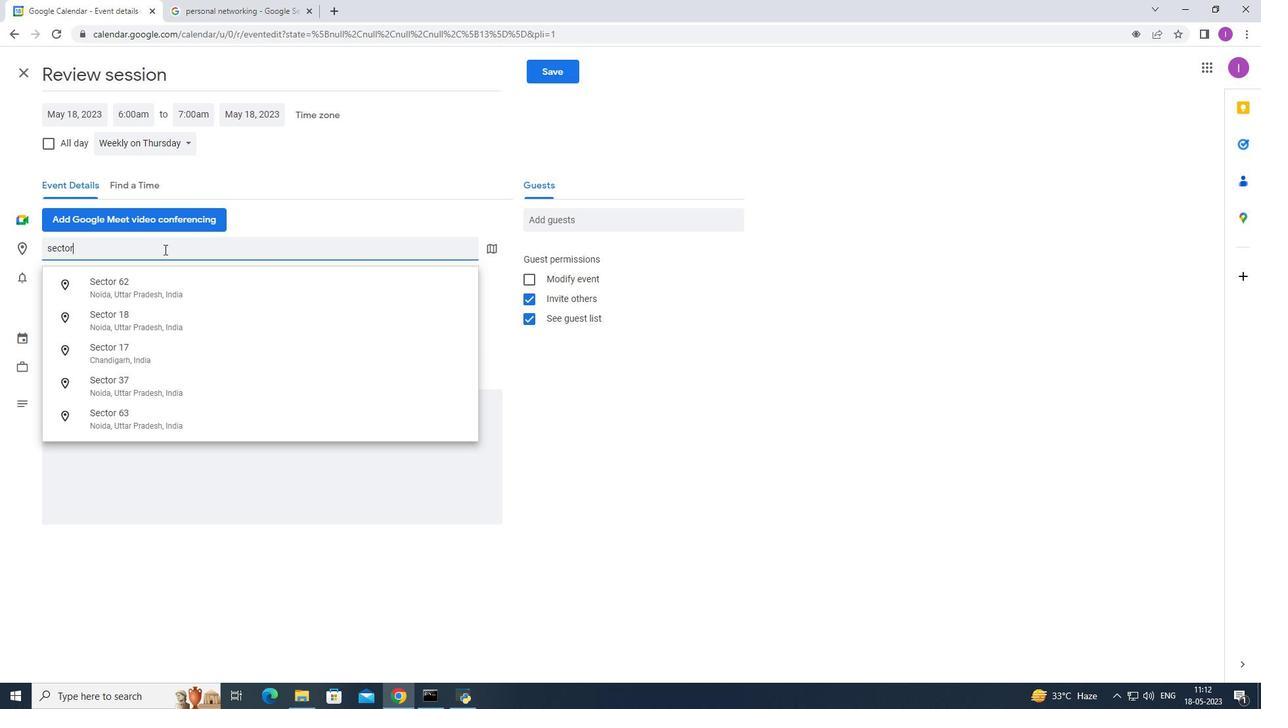 
Action: Key pressed <Key.space>17<Key.backspace>
Screenshot: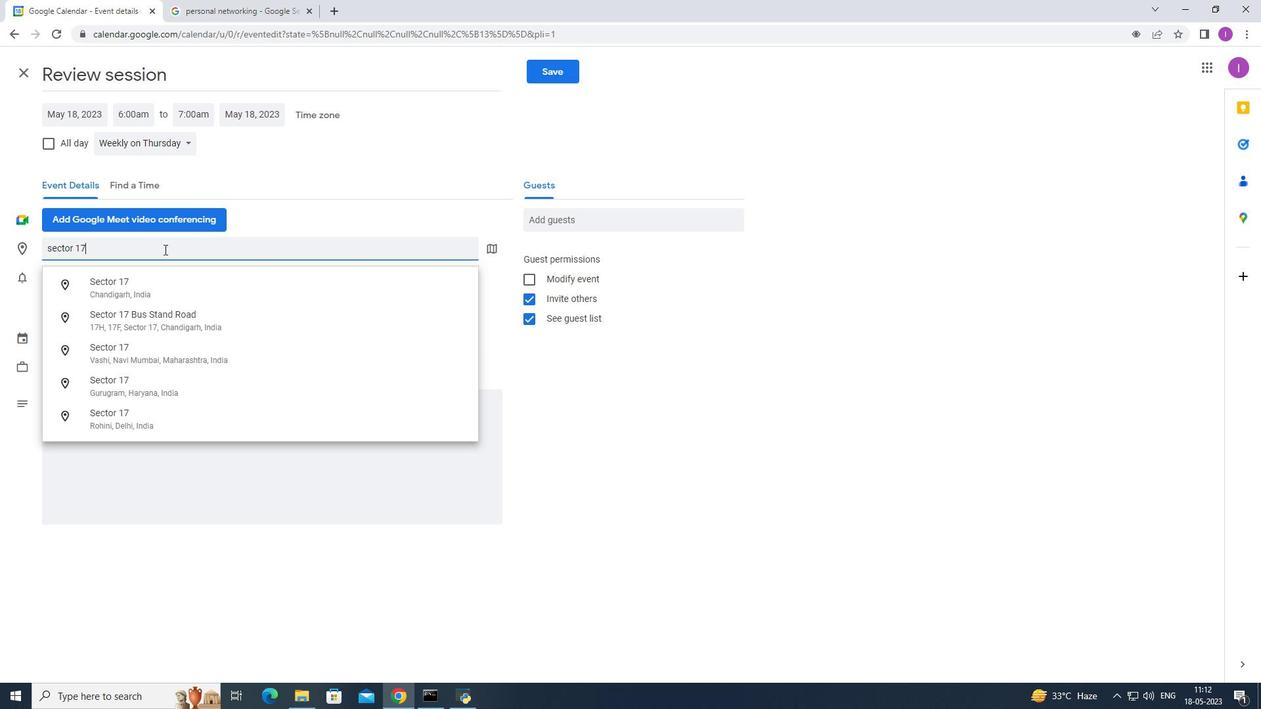 
Action: Mouse moved to (158, 277)
Screenshot: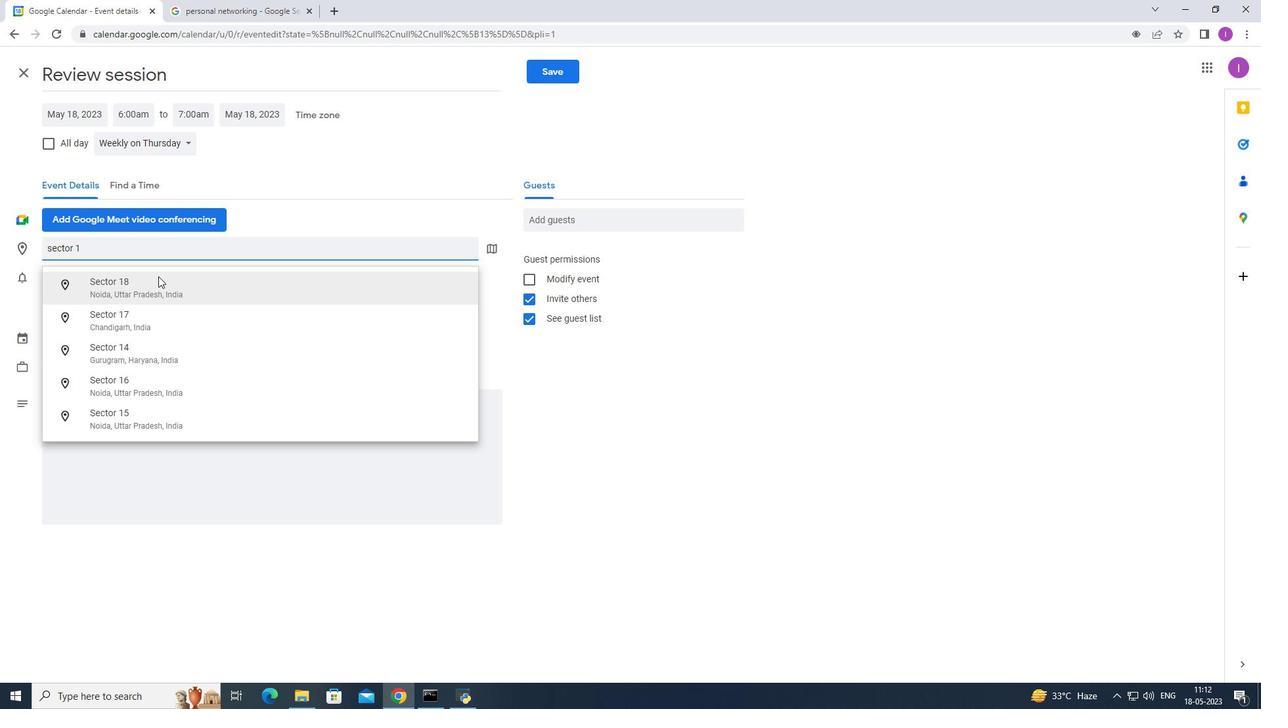 
Action: Key pressed 8,gur
Screenshot: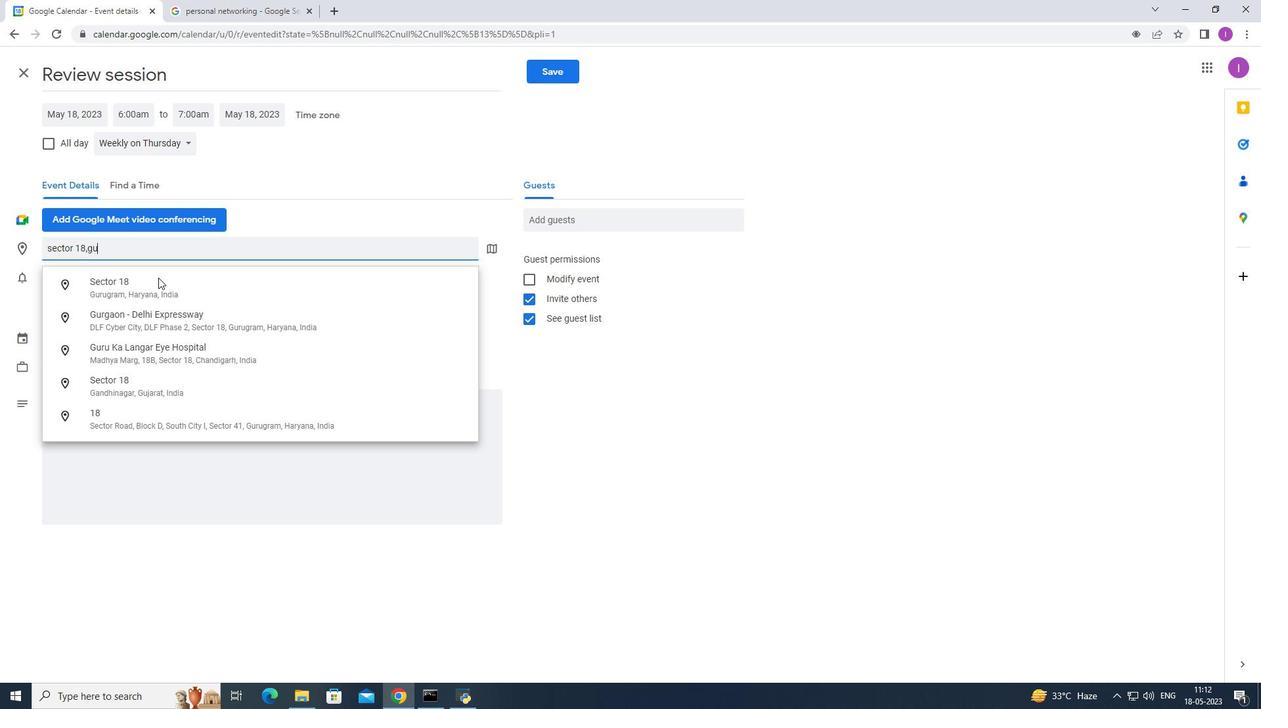 
Action: Mouse moved to (158, 278)
Screenshot: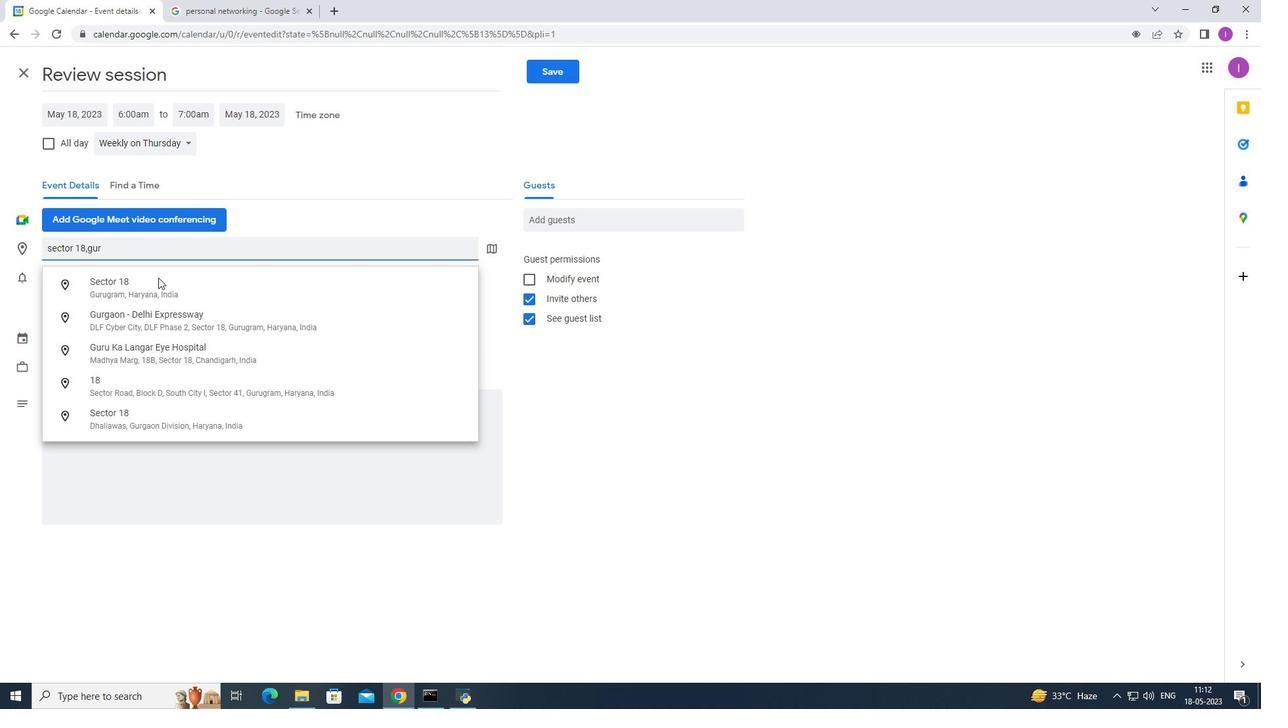 
Action: Mouse pressed left at (158, 278)
Screenshot: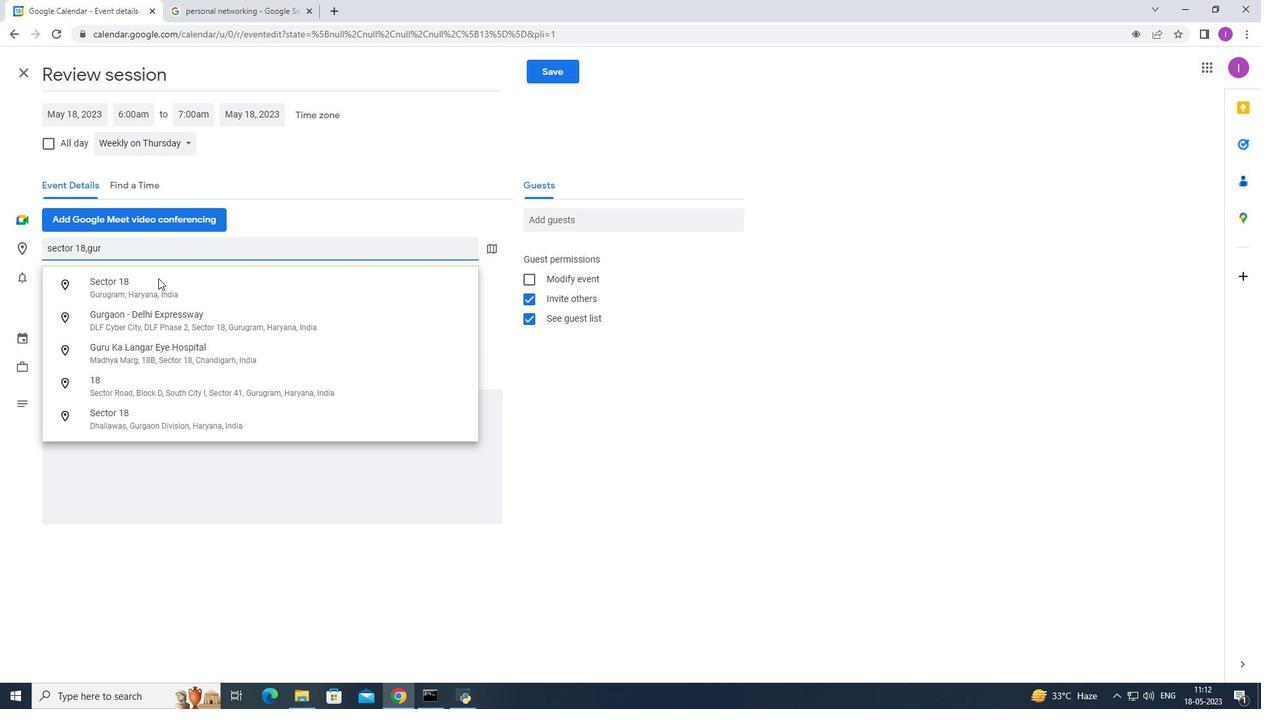 
Action: Mouse moved to (59, 434)
Screenshot: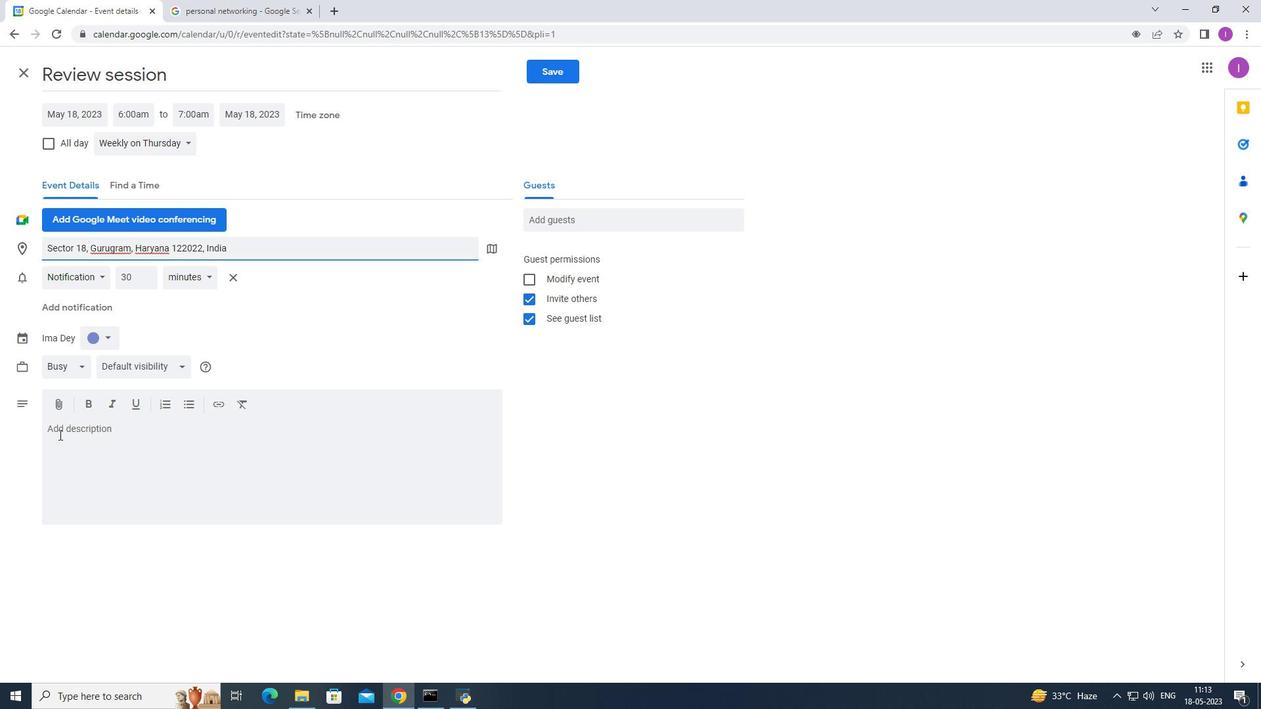
Action: Mouse pressed left at (59, 434)
Screenshot: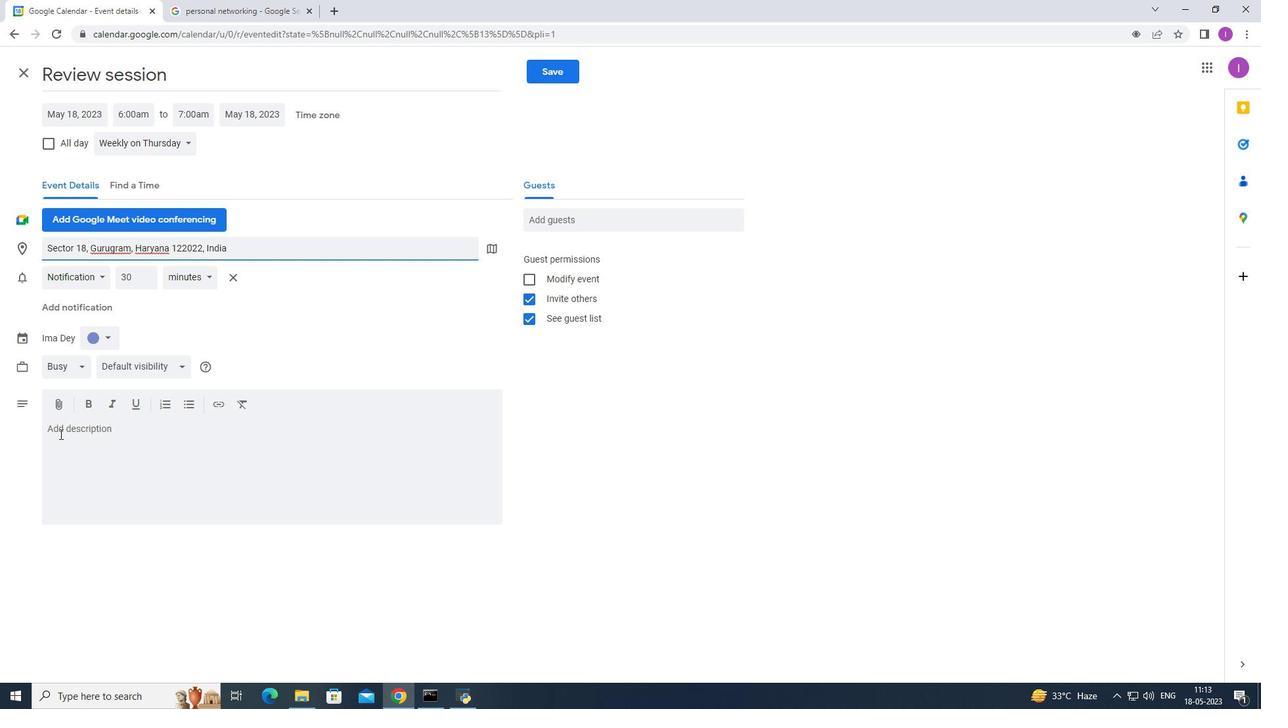 
Action: Mouse moved to (159, 442)
Screenshot: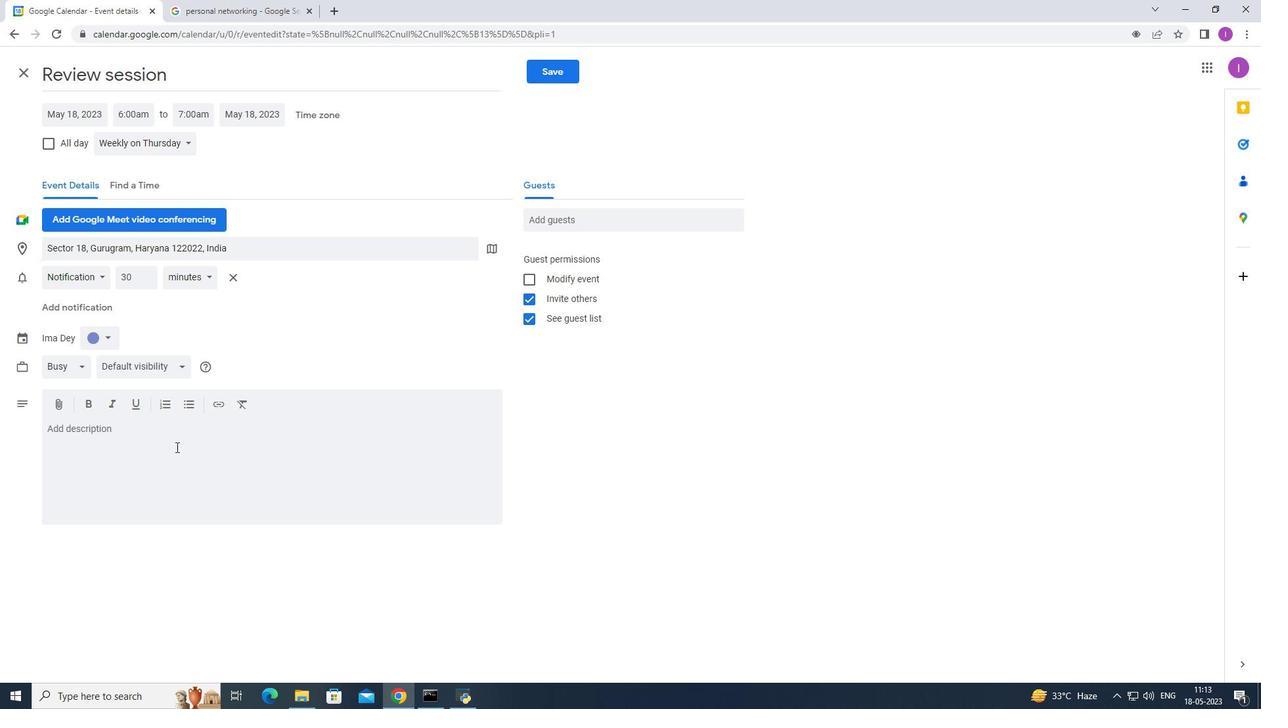 
Action: Key pressed <Key.shift><Key.shift>Review<Key.space>session<Key.space>,<Key.backspace><Key.backspace>,<Key.shift>allown<Key.backspace>ing<Key.space><Key.space>team<Key.space>ma<Key.backspace>mem<Key.backspace><Key.backspace><Key.backspace>ember<Key.space>to<Key.space>reflect<Key.space><Key.shift><Key.shift><Key.shift><Key.shift><Key.shift><Key.shift><Key.shift><Key.shift><Key.shift>&<Key.space>discuss.
Screenshot: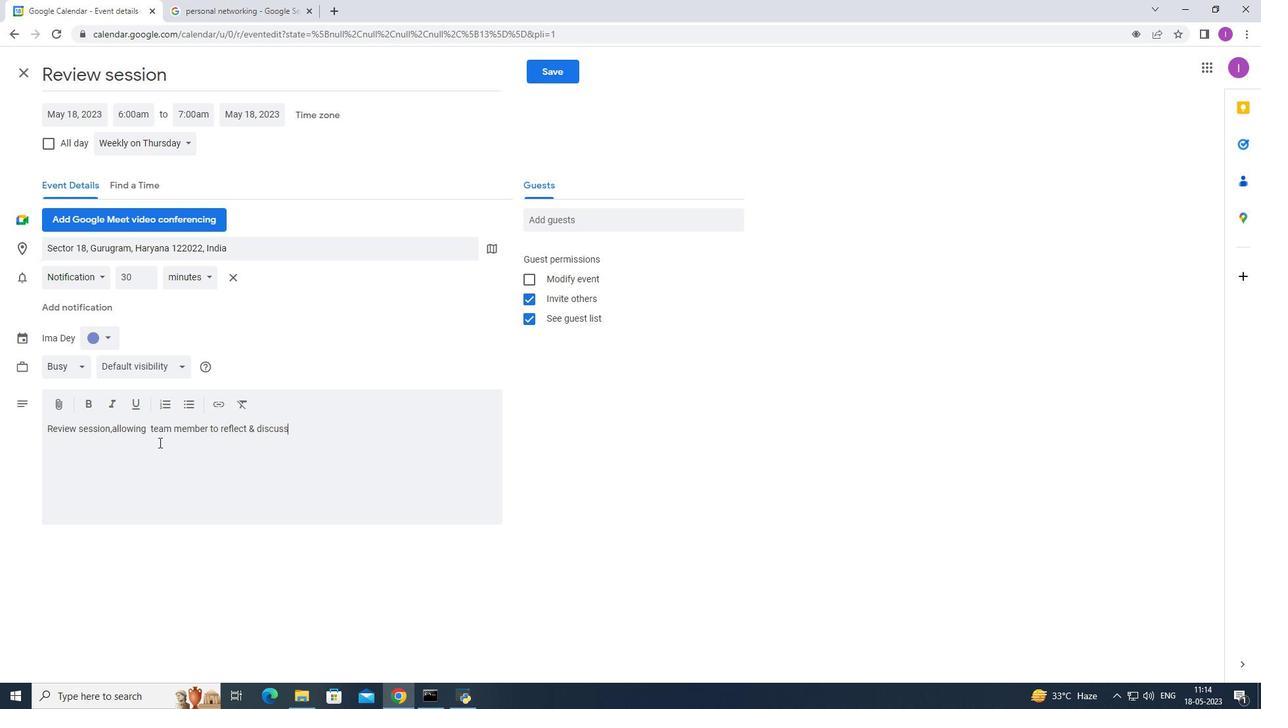 
Action: Mouse moved to (567, 70)
Screenshot: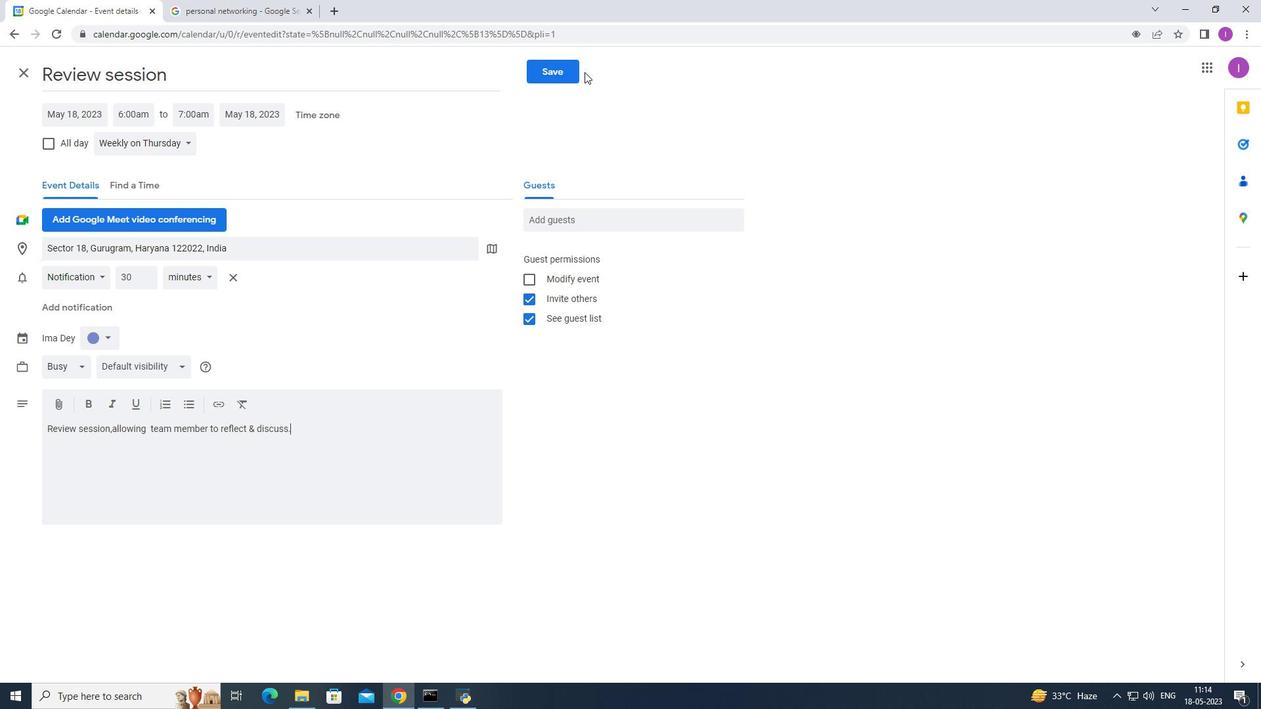 
Action: Mouse pressed left at (567, 70)
Screenshot: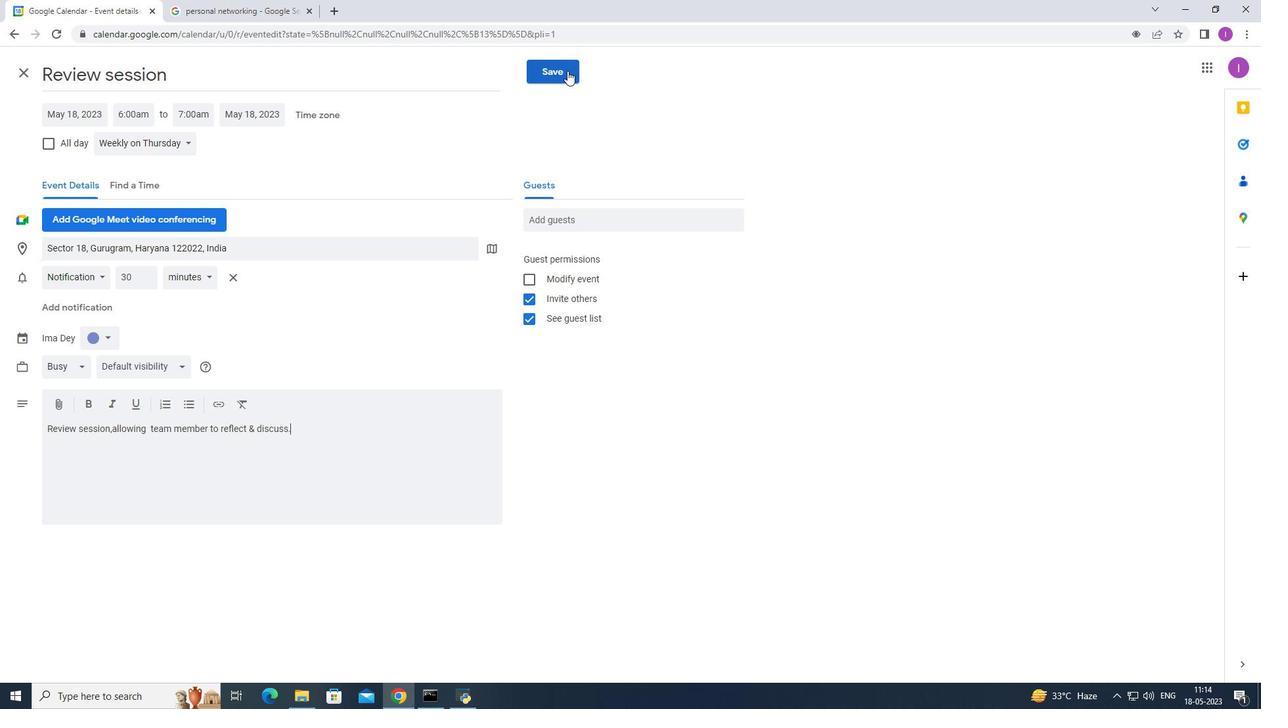 
Action: Mouse moved to (128, 118)
Screenshot: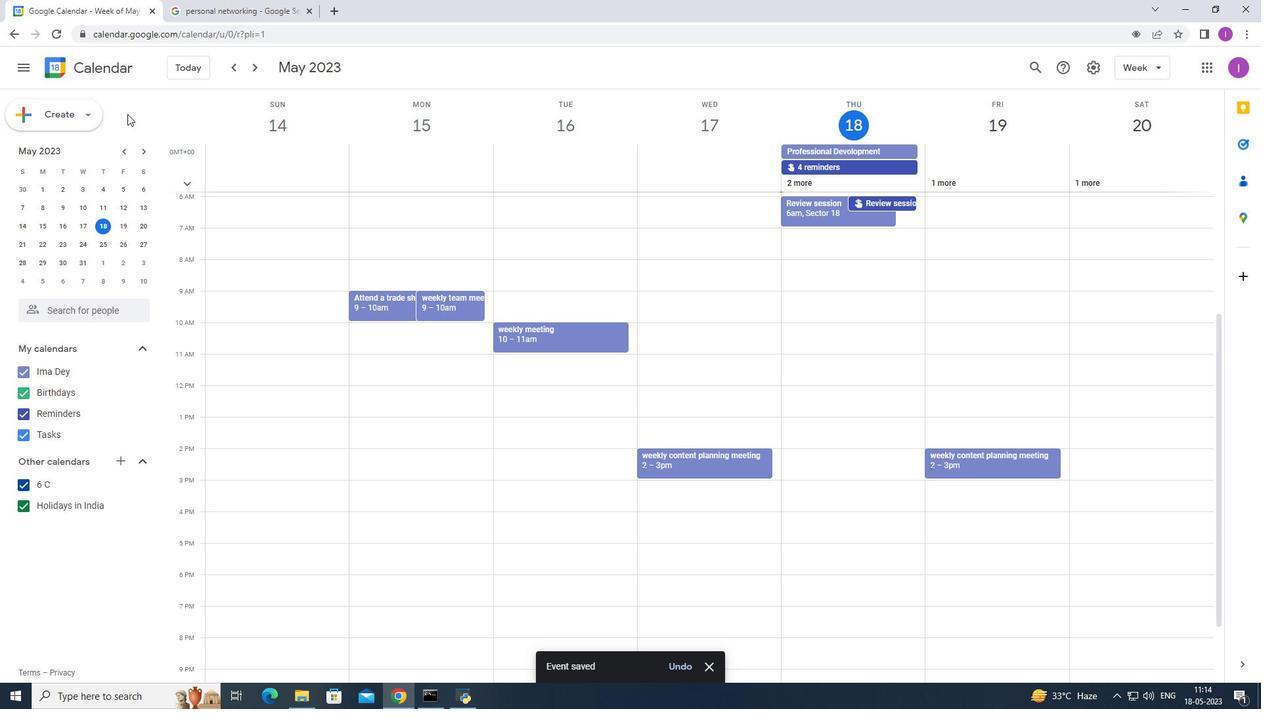 
